 Task: Add an event with the title Third Project Retrospective, date ''2023/11/12'', time 04:00and add a description: Welcome to the Performance Improvement Plan (PIP) Discussion, an important and constructive session designed to address performance concerns and create a roadmap for improvement. The PIP Discussion provides an opportunity for open dialogue, collaboration, and support to help individuals overcome challenges and achieve their full potential.Mark the tasks as Completed , logged in from the account softage.4@softage.netand send the event invitation to softage.7@softage.net and softage.8@softage.net. Set a reminder for the event Doesn''t repeat
Action: Mouse pressed left at (83, 109)
Screenshot: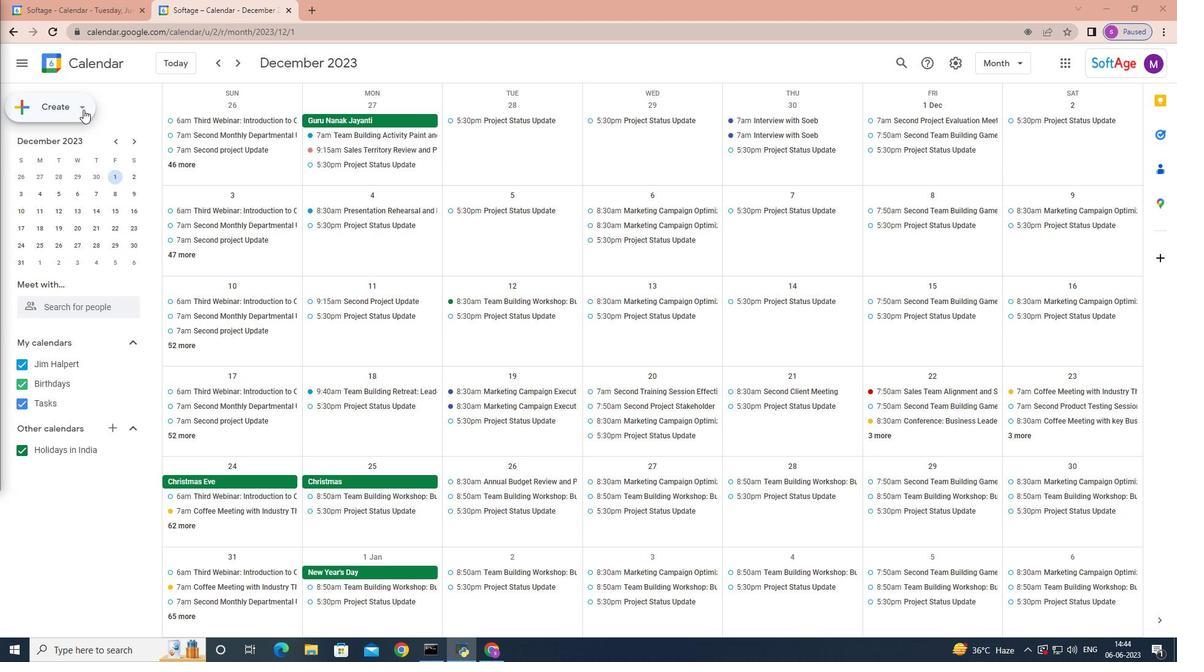 
Action: Mouse moved to (72, 140)
Screenshot: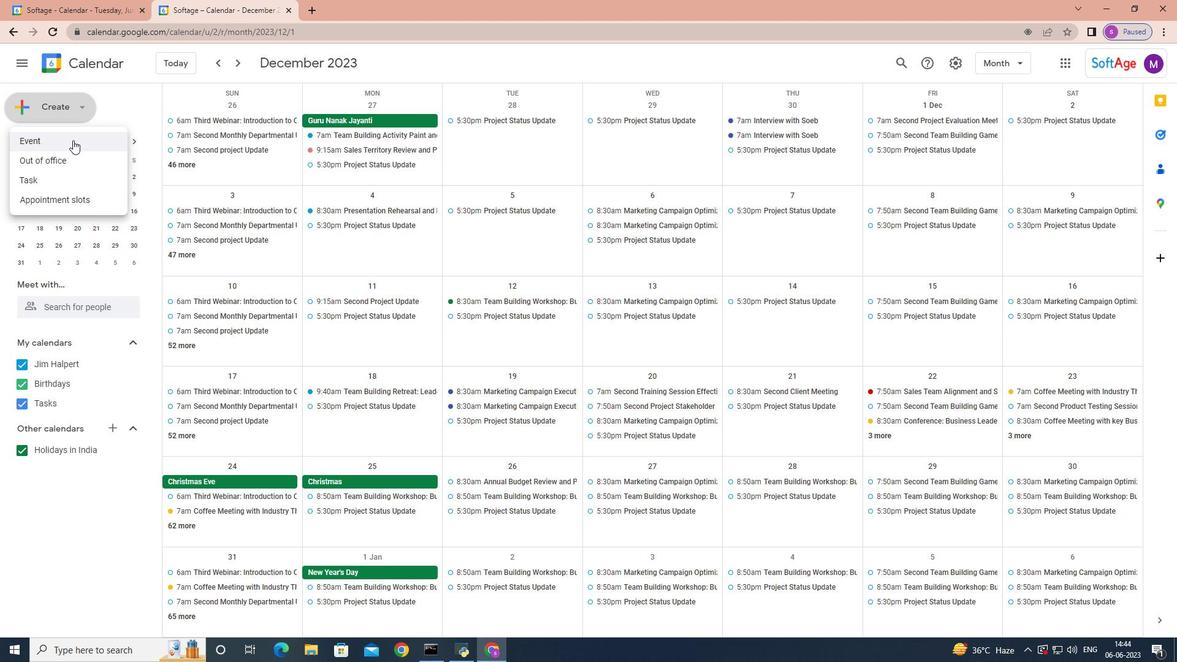
Action: Mouse pressed left at (72, 140)
Screenshot: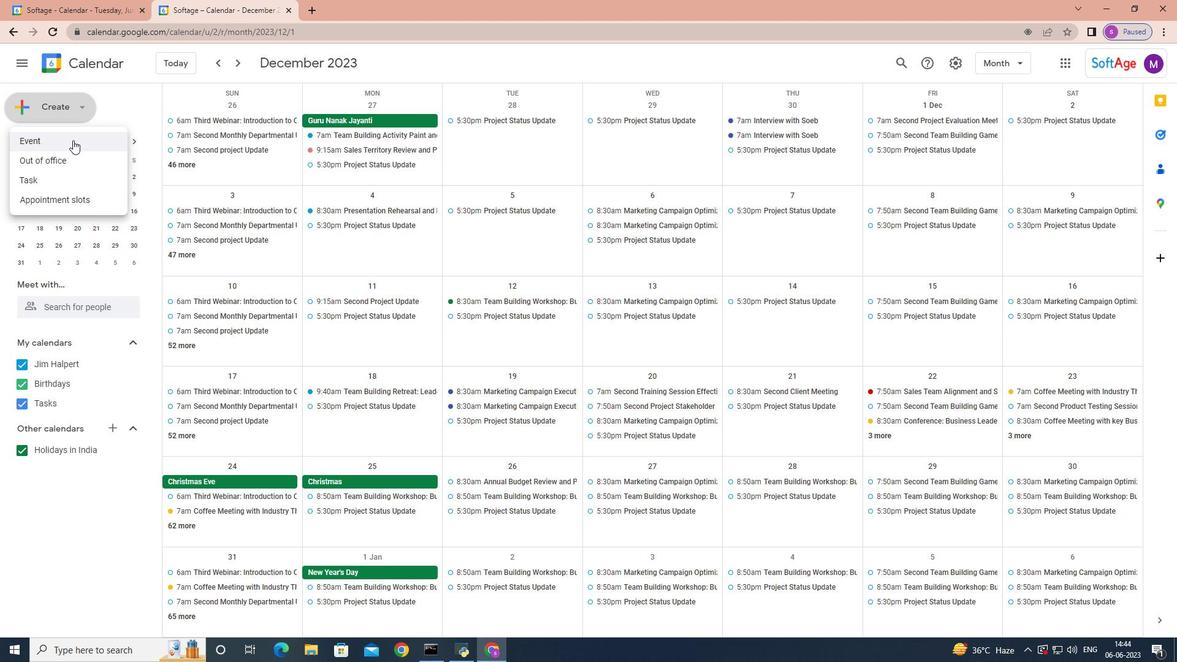 
Action: Mouse moved to (745, 415)
Screenshot: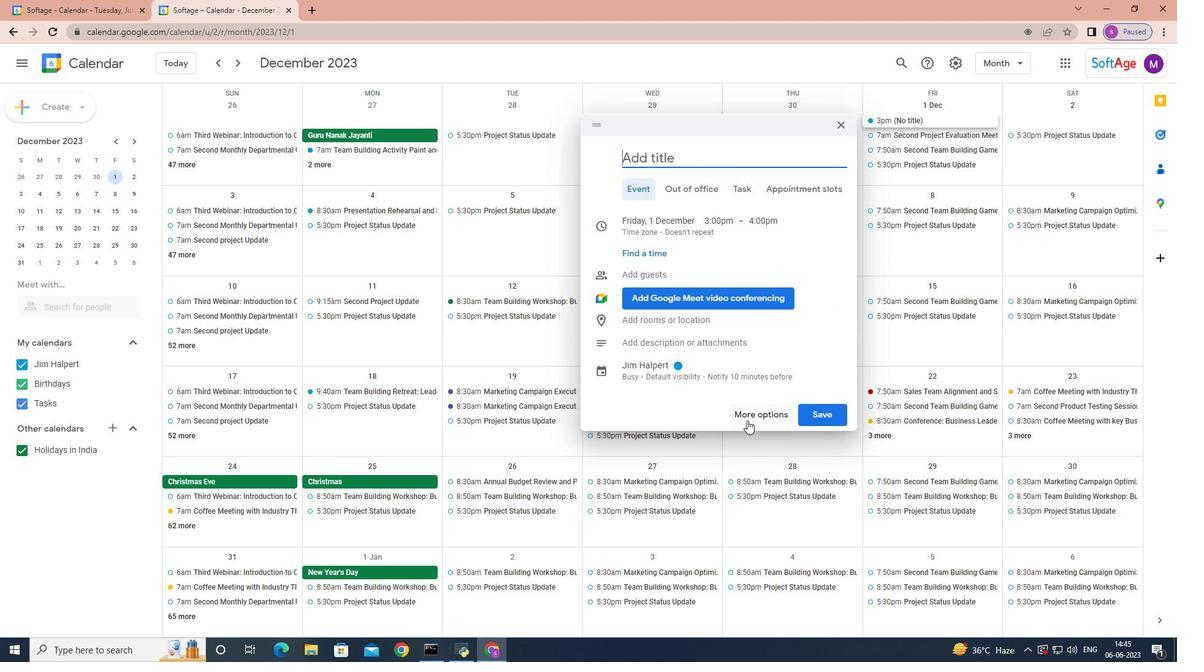 
Action: Mouse pressed left at (745, 415)
Screenshot: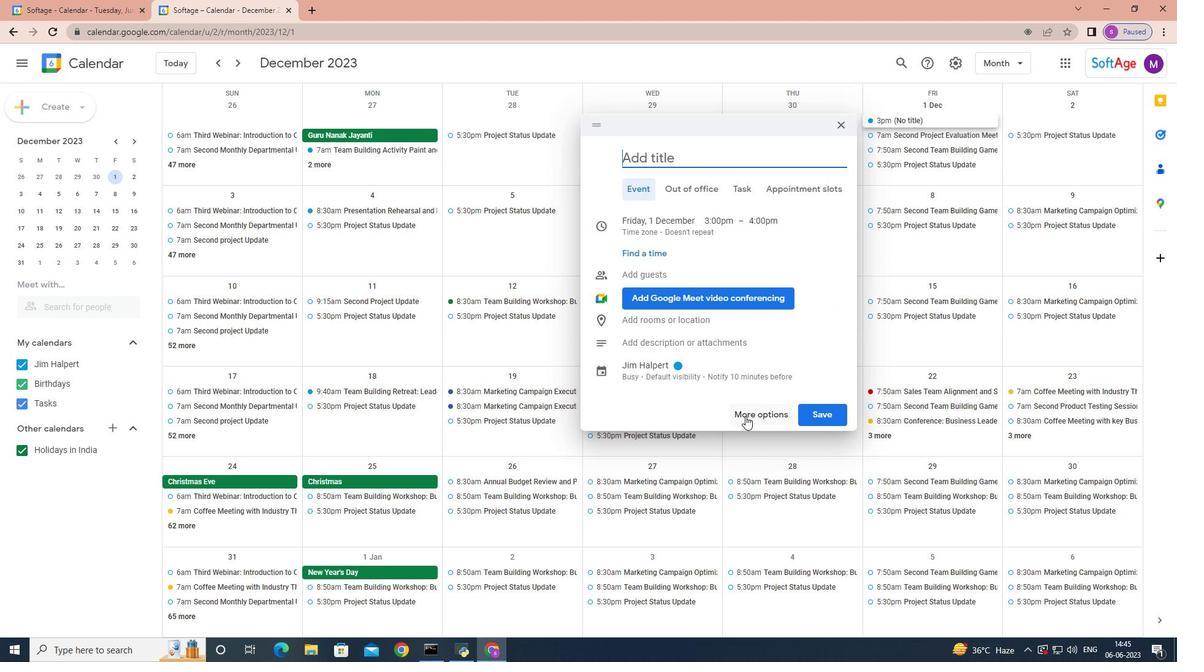 
Action: Mouse moved to (712, 409)
Screenshot: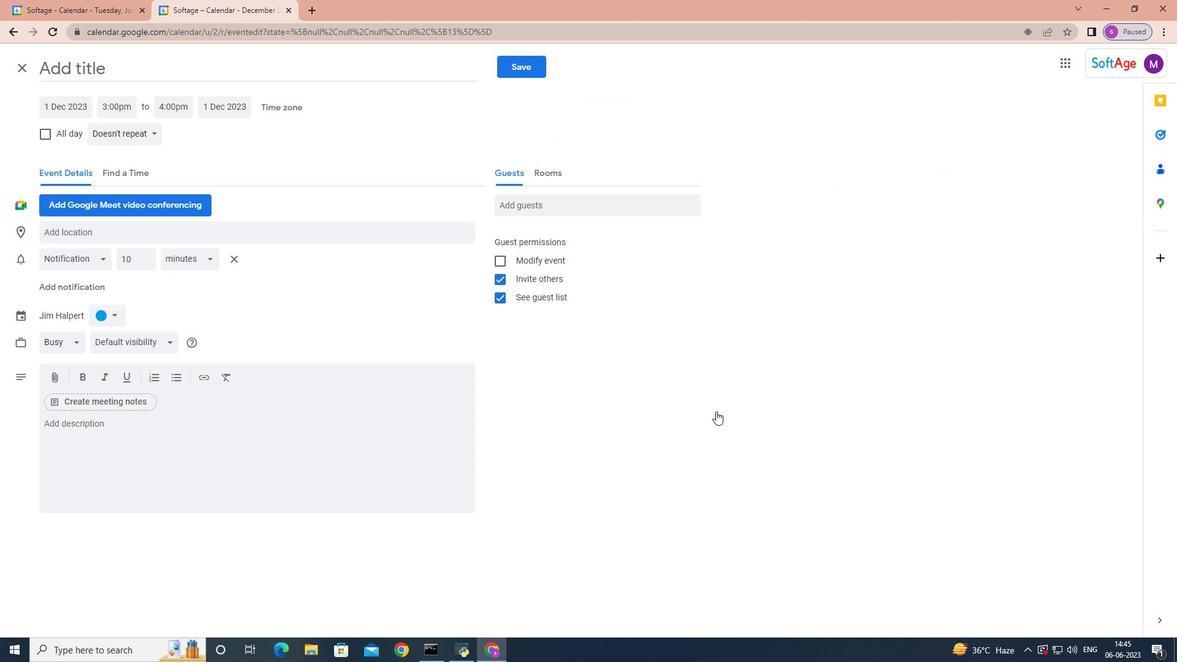 
Action: Key pressed <Key.shift><Key.shift>Third<Key.space><Key.shift>Project<Key.space><Key.shift>Retrospective
Screenshot: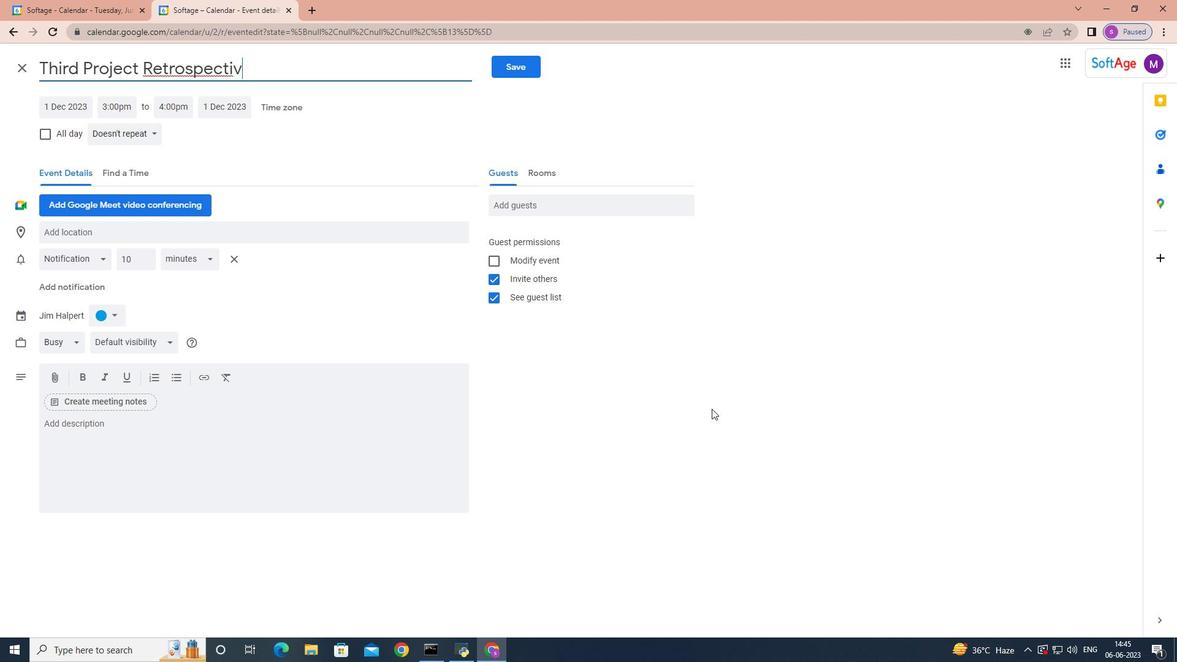 
Action: Mouse moved to (61, 105)
Screenshot: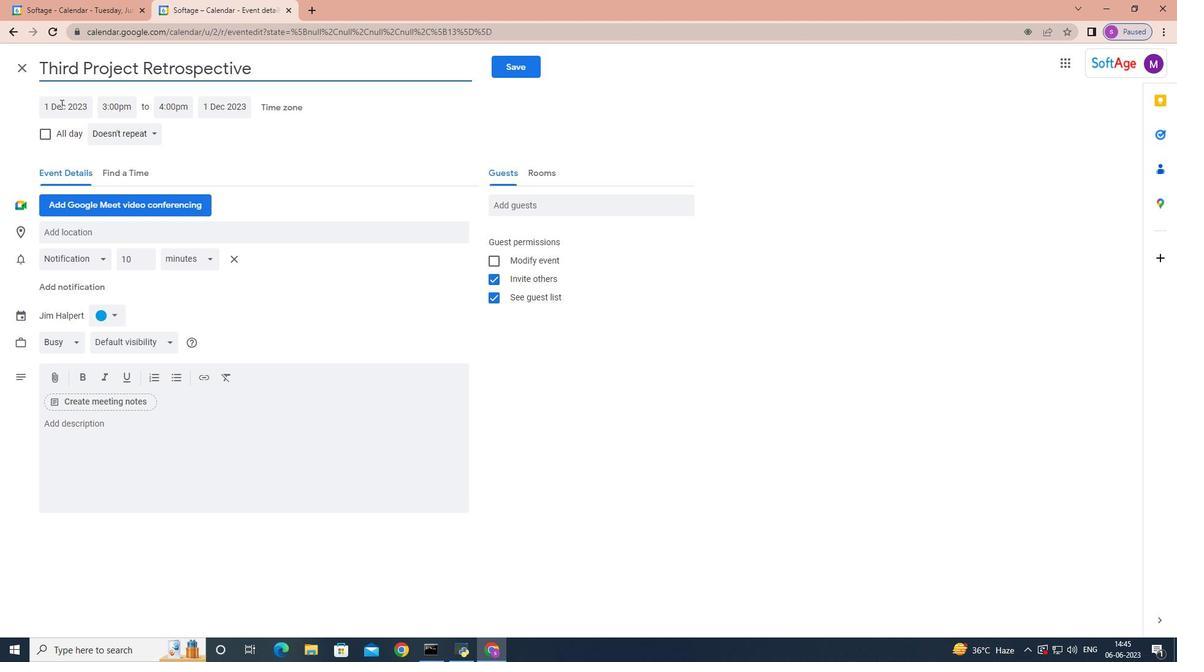 
Action: Mouse pressed left at (61, 105)
Screenshot: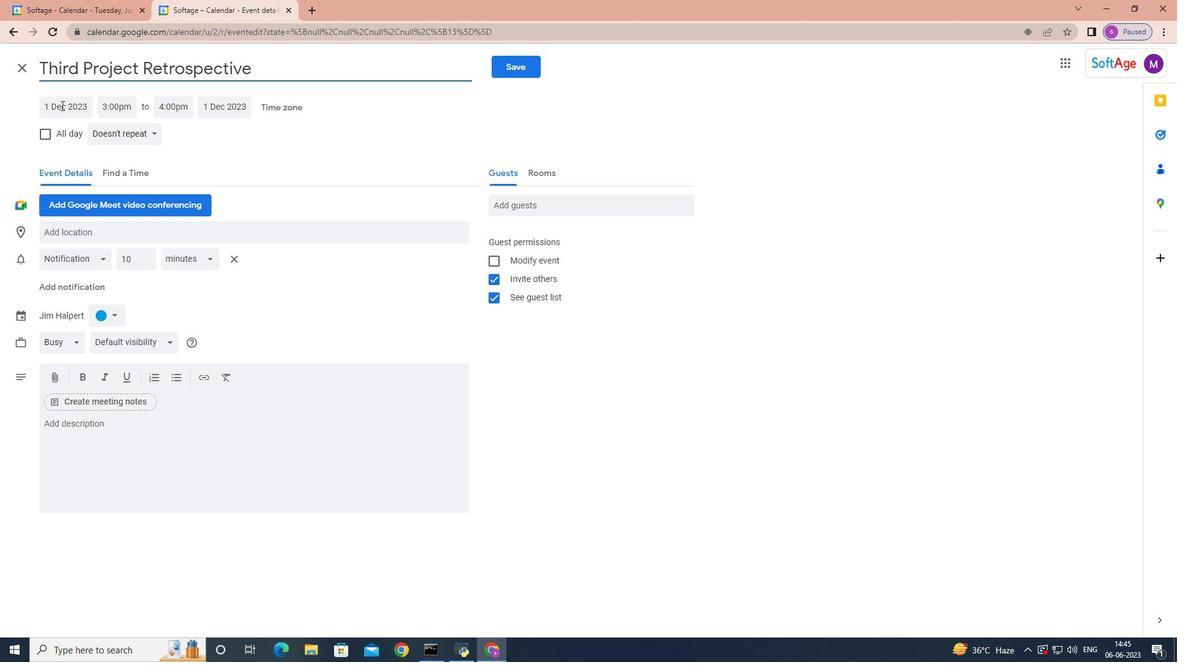 
Action: Mouse moved to (178, 131)
Screenshot: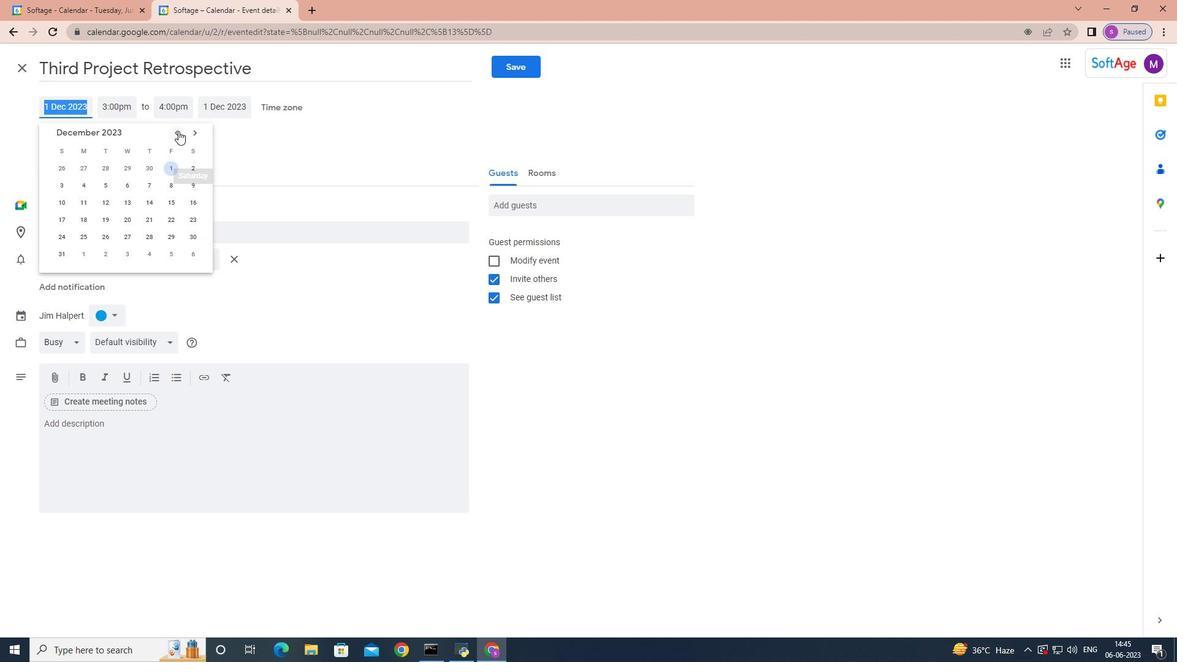 
Action: Mouse pressed left at (178, 131)
Screenshot: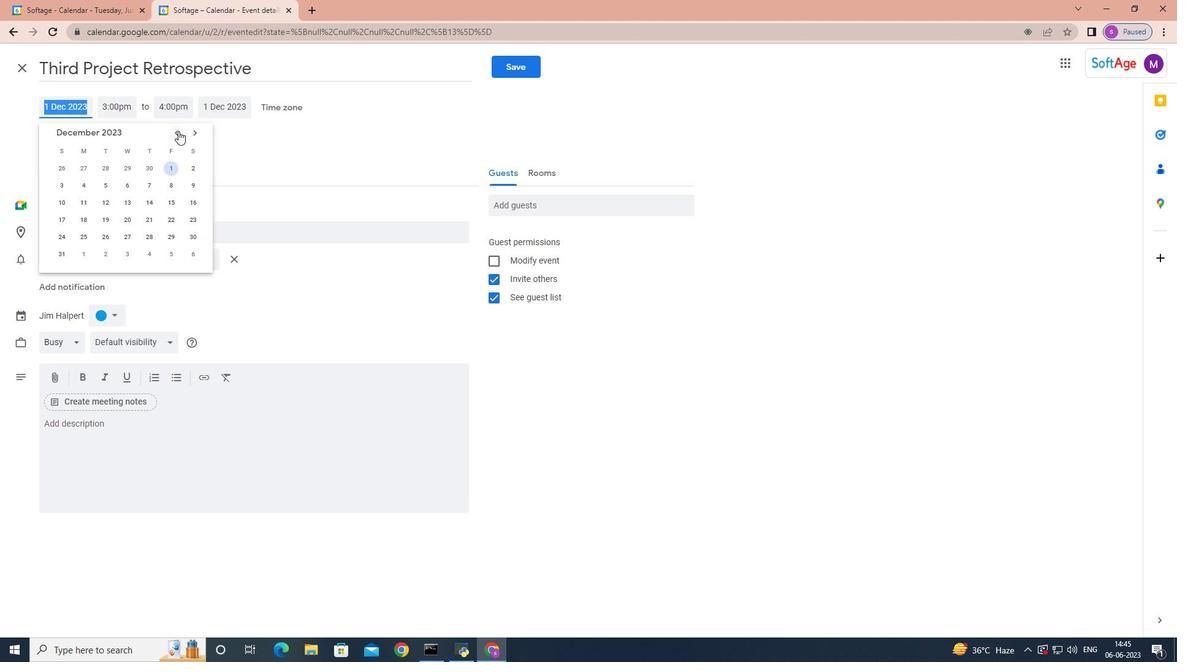 
Action: Mouse moved to (63, 201)
Screenshot: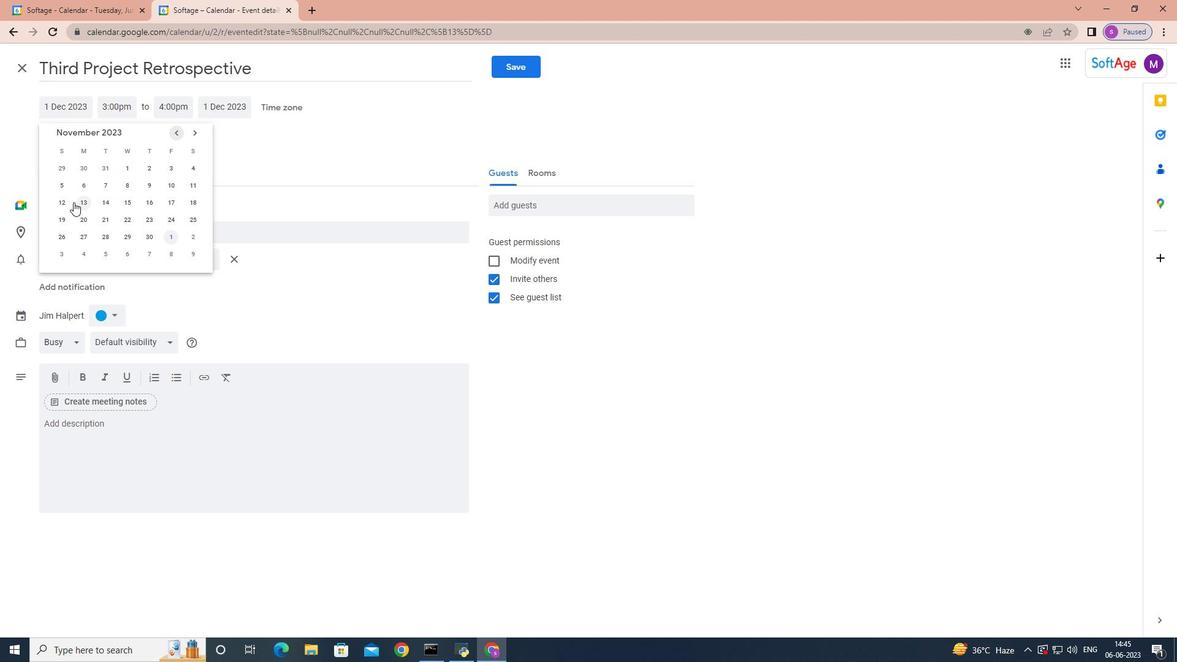 
Action: Mouse pressed left at (63, 201)
Screenshot: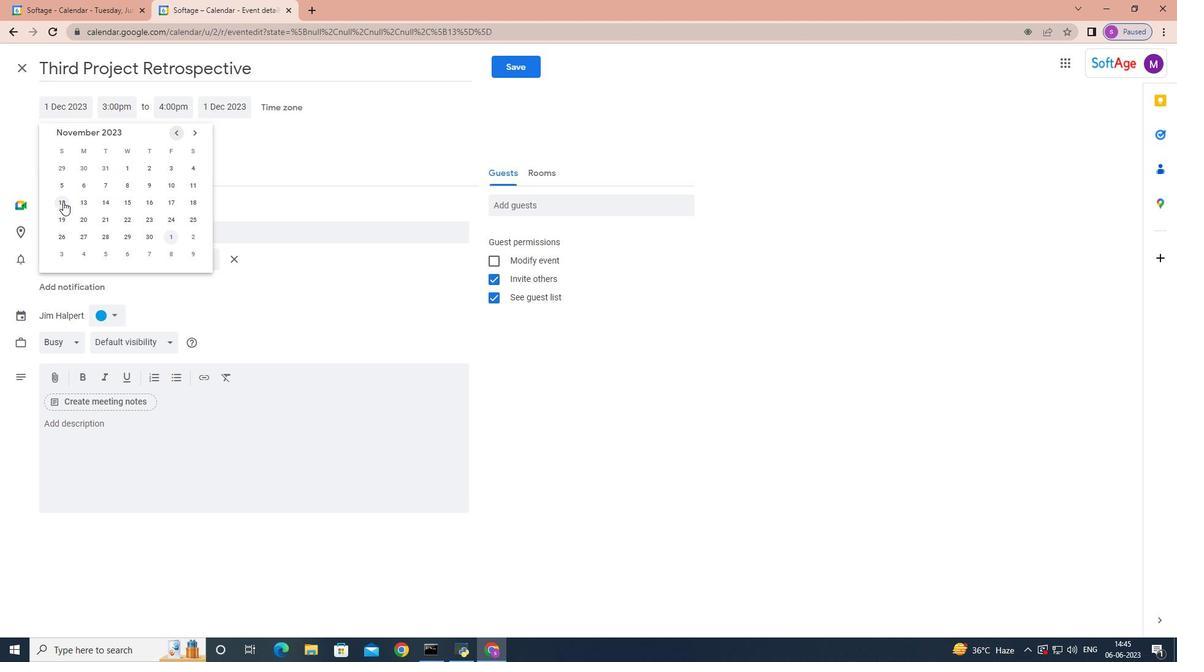 
Action: Mouse moved to (117, 109)
Screenshot: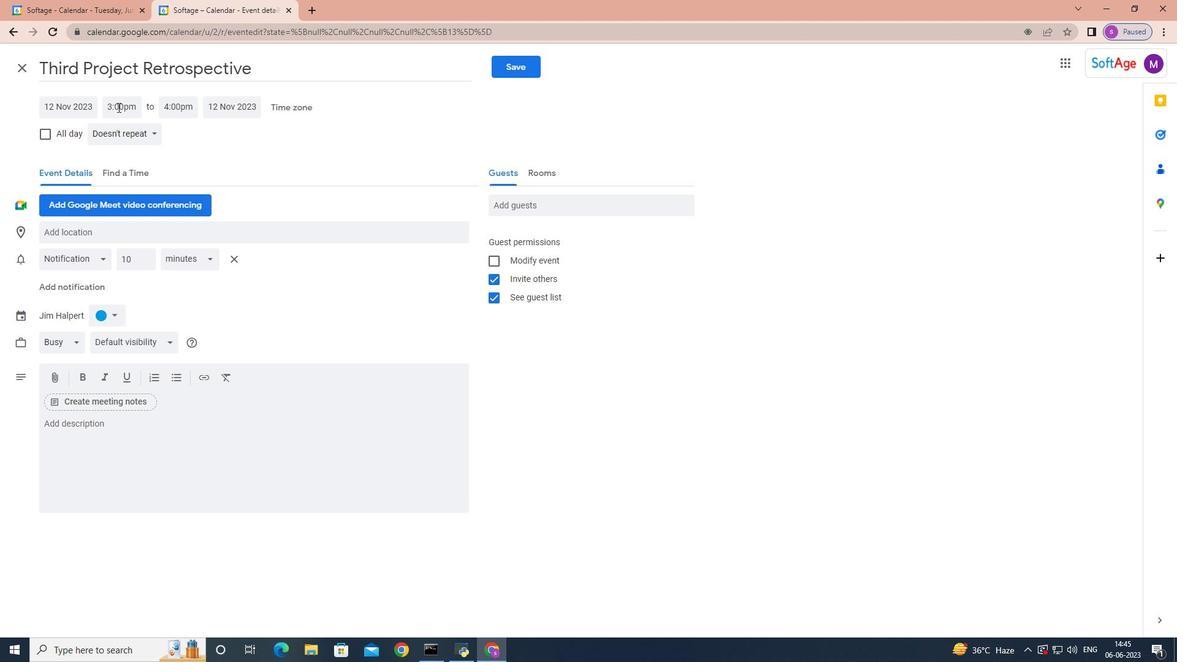 
Action: Mouse pressed left at (117, 109)
Screenshot: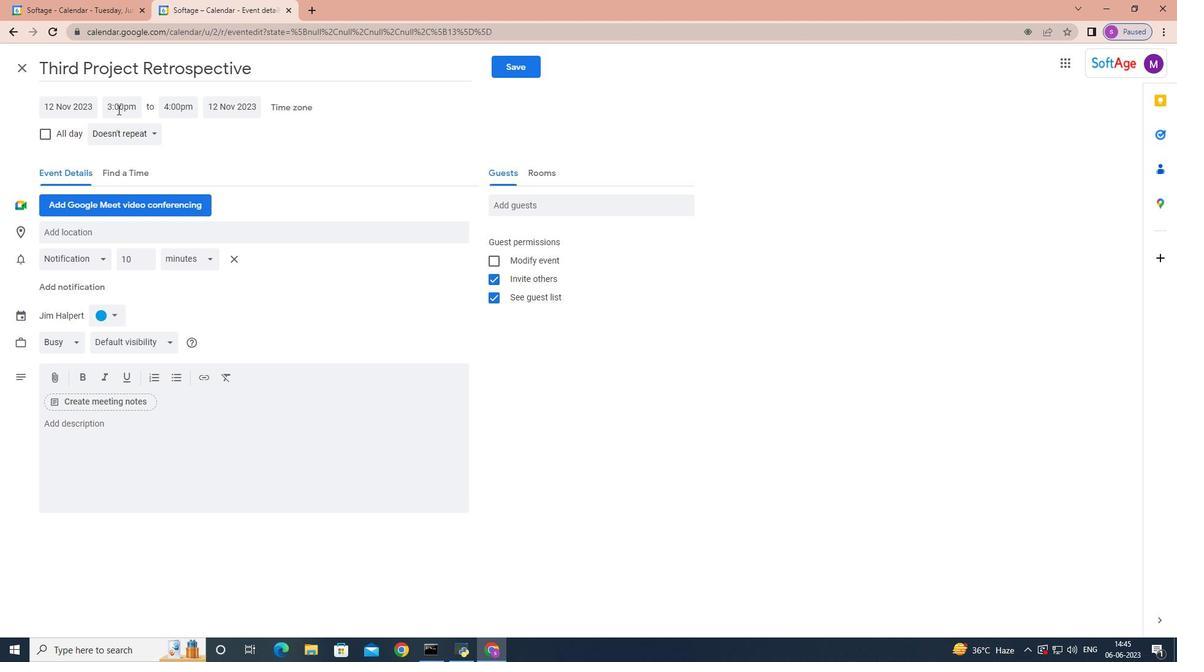 
Action: Mouse moved to (141, 176)
Screenshot: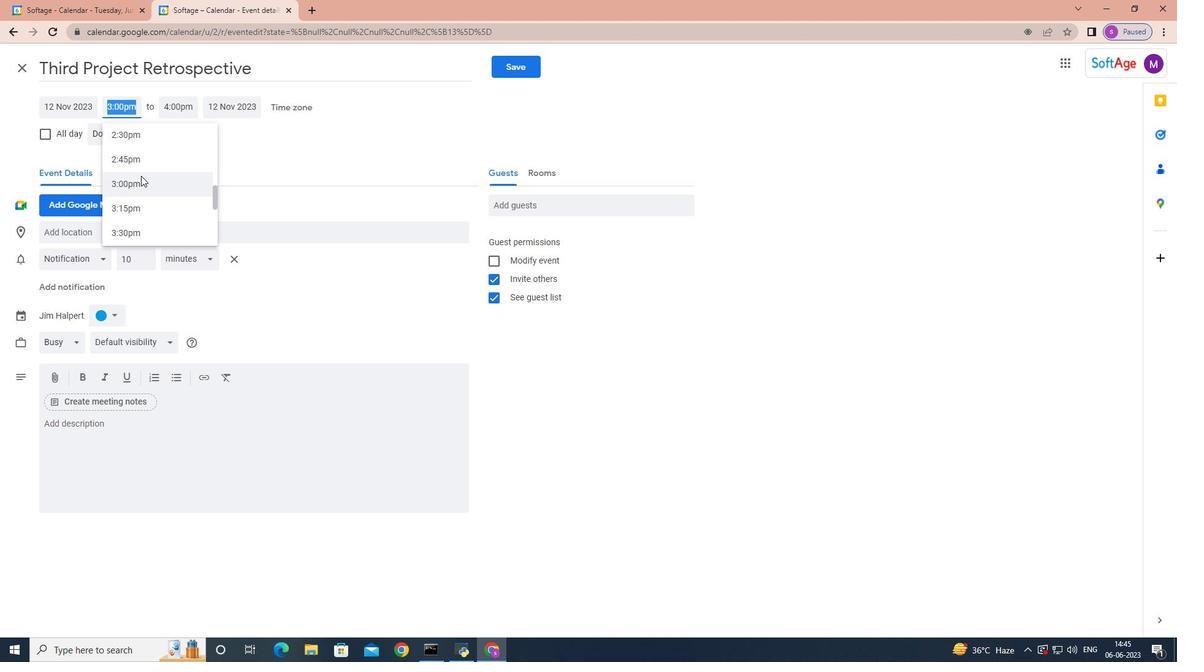 
Action: Mouse scrolled (141, 175) with delta (0, 0)
Screenshot: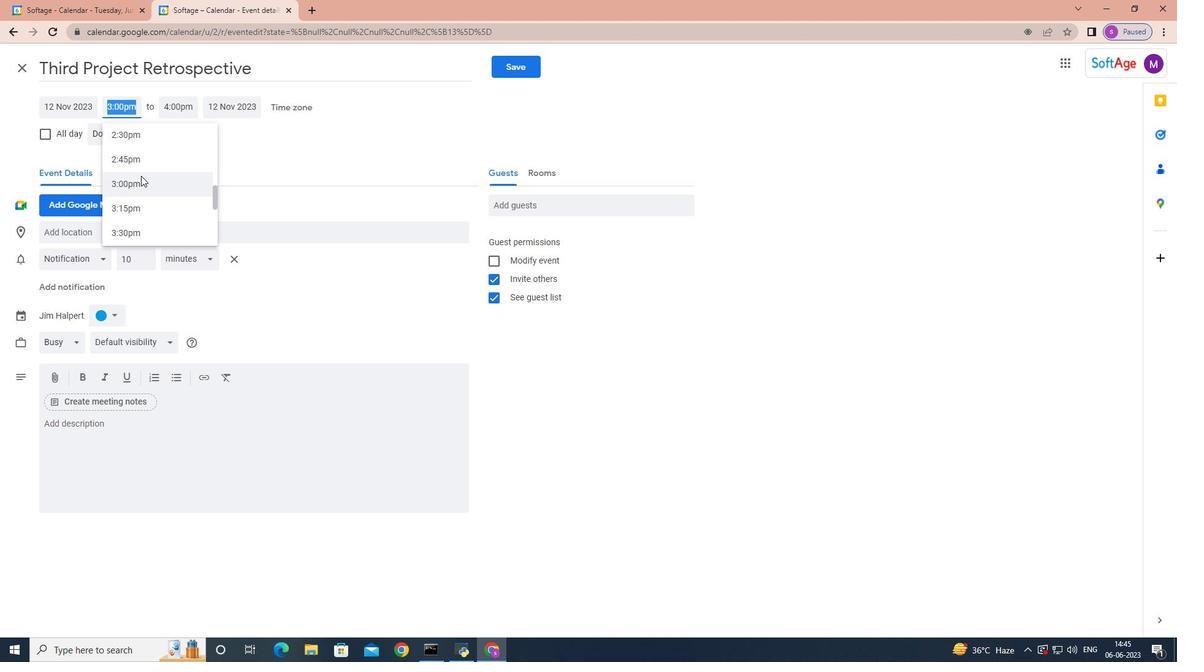 
Action: Mouse moved to (154, 219)
Screenshot: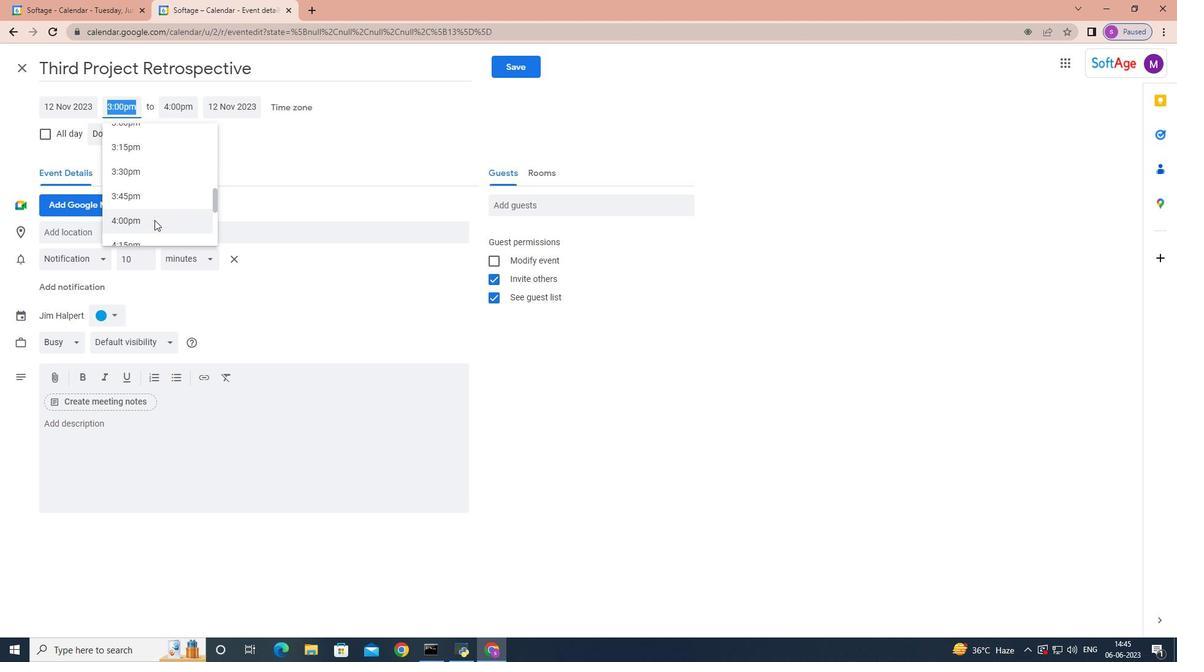 
Action: Mouse pressed left at (154, 219)
Screenshot: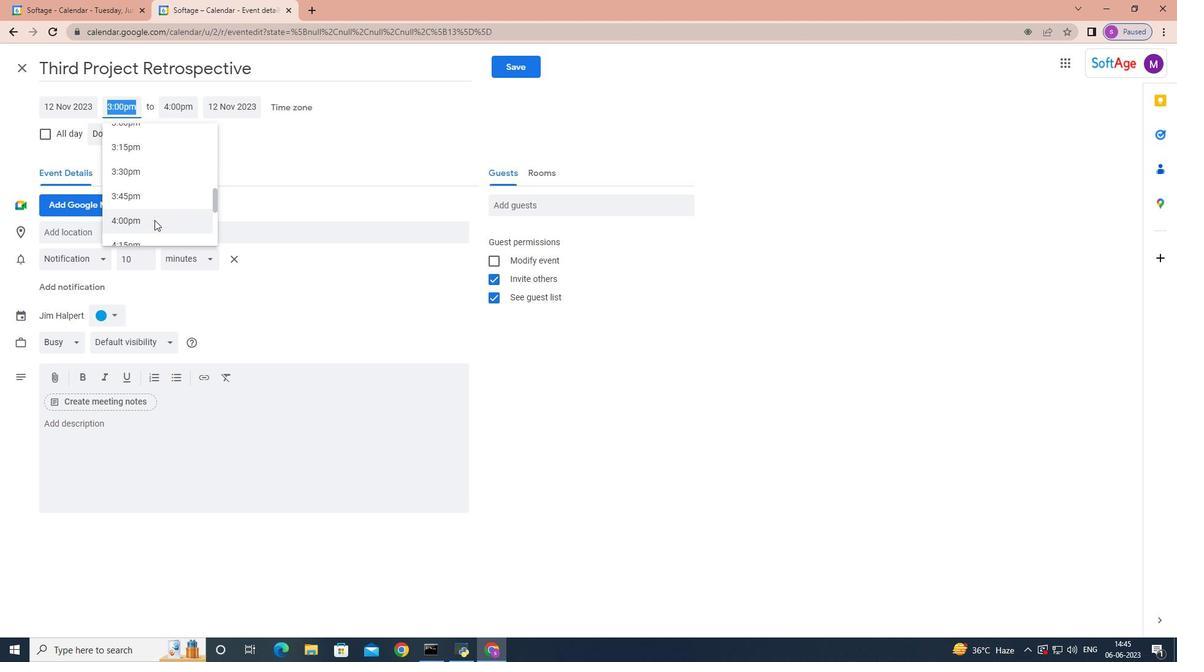 
Action: Mouse moved to (93, 428)
Screenshot: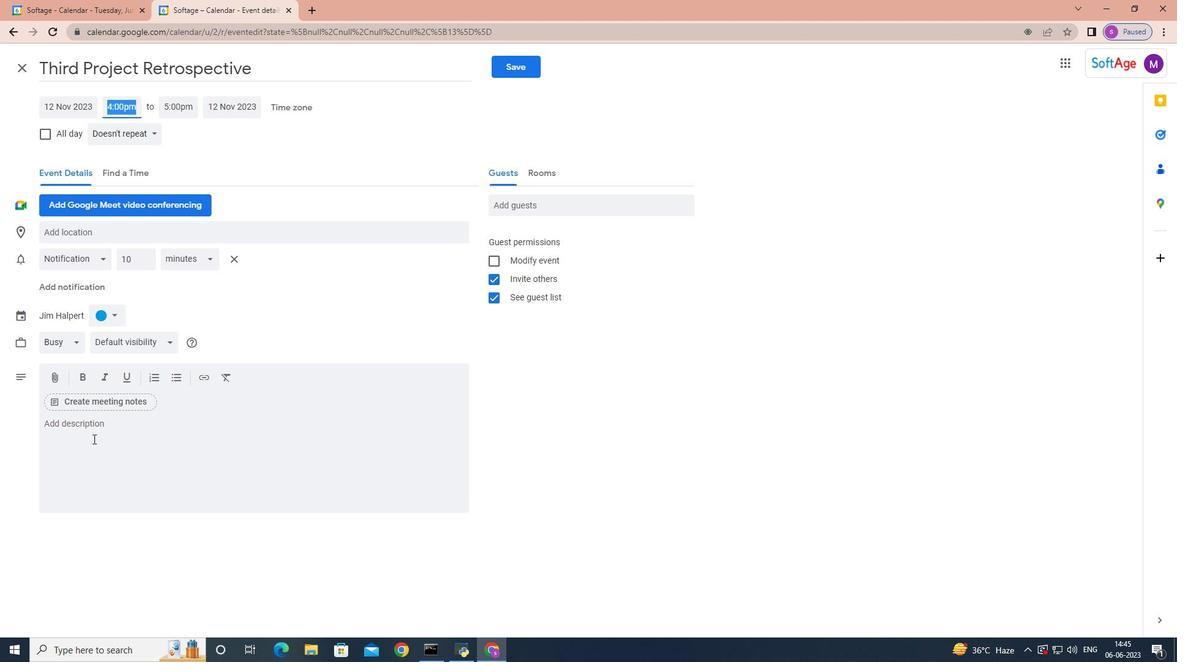 
Action: Mouse pressed left at (93, 428)
Screenshot: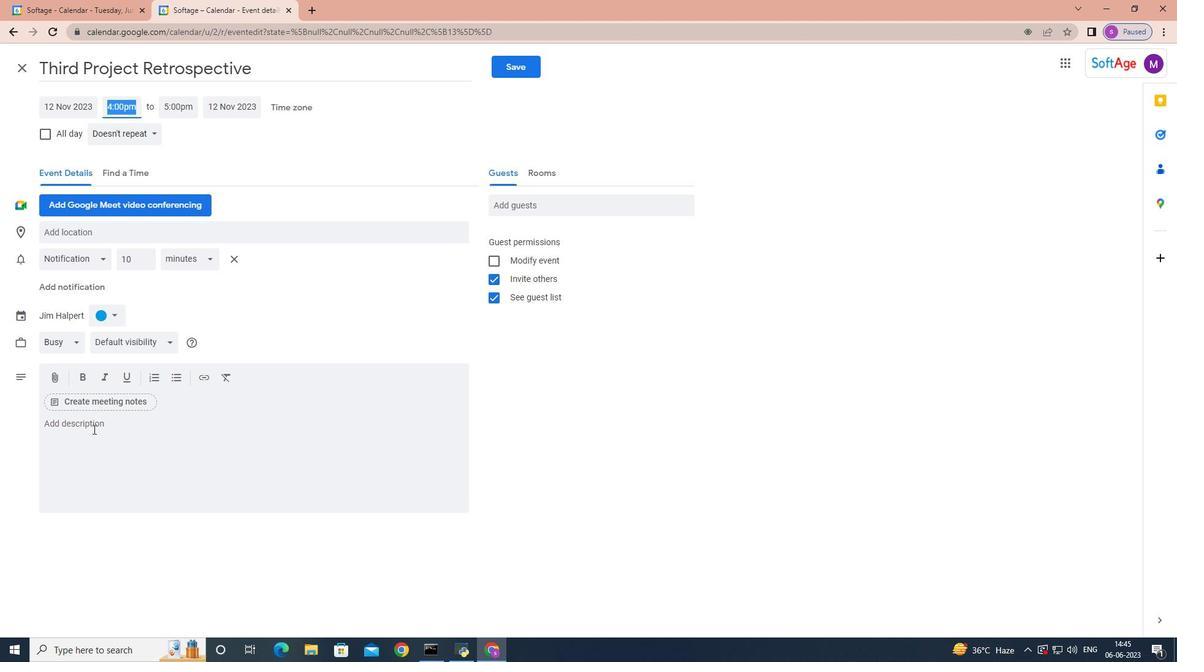 
Action: Key pressed <Key.shift>Welcome<Key.space>to<Key.space>the<Key.space>performance<Key.space><Key.shift>Improvementv<Key.space><Key.backspace><Key.backspace><Key.space><Key.shift>Plan<Key.space><Key.shift>(PIP)<Key.space><Key.shift>Discussion<Key.space><Key.backspace>,<Key.space>an<Key.space><Key.shift>I<Key.backspace>important<Key.space>and<Key.space>constructive<Key.space>session<Key.space>designed<Key.space>to<Key.space>address<Key.space>performance<Key.space>concerns<Key.space>and<Key.space>create<Key.space>a<Key.space>road<Key.space>map<Key.space>for<Key.space>impovement<Key.space><Key.backspace><Key.backspace><Key.backspace><Key.backspace><Key.backspace><Key.backspace>ement<Key.space><Key.backspace><Key.backspace><Key.backspace><Key.backspace><Key.backspace><Key.backspace><Key.backspace><Key.backspace>rovement<Key.space><Key.backspace>.<Key.space><Key.shift>The<Key.space><Key.shift>PIP<Key.space><Key.shift>Siscussion<Key.space>provides<Key.space>an<Key.space>op
Screenshot: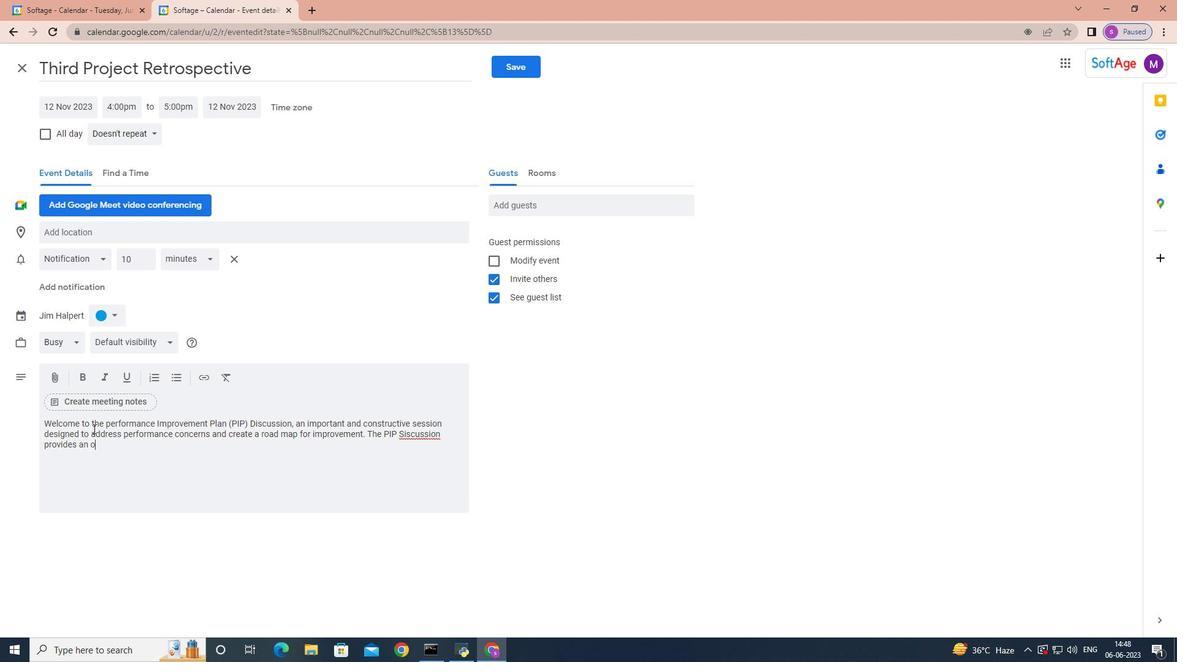 
Action: Mouse moved to (447, 434)
Screenshot: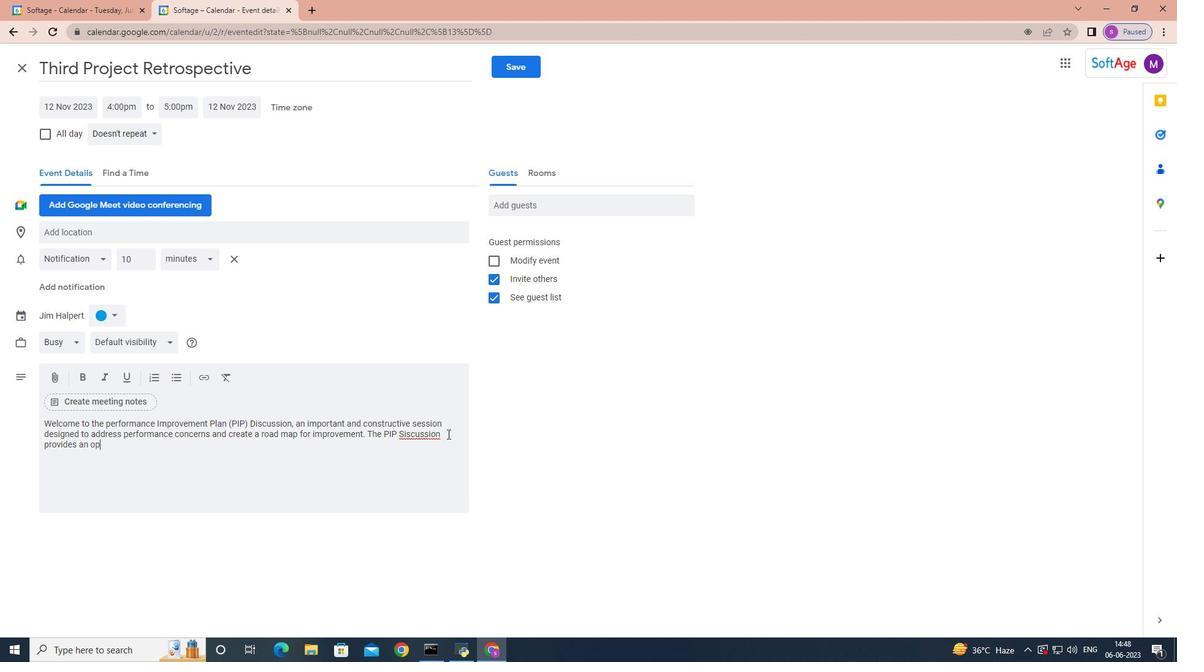 
Action: Mouse pressed left at (447, 434)
Screenshot: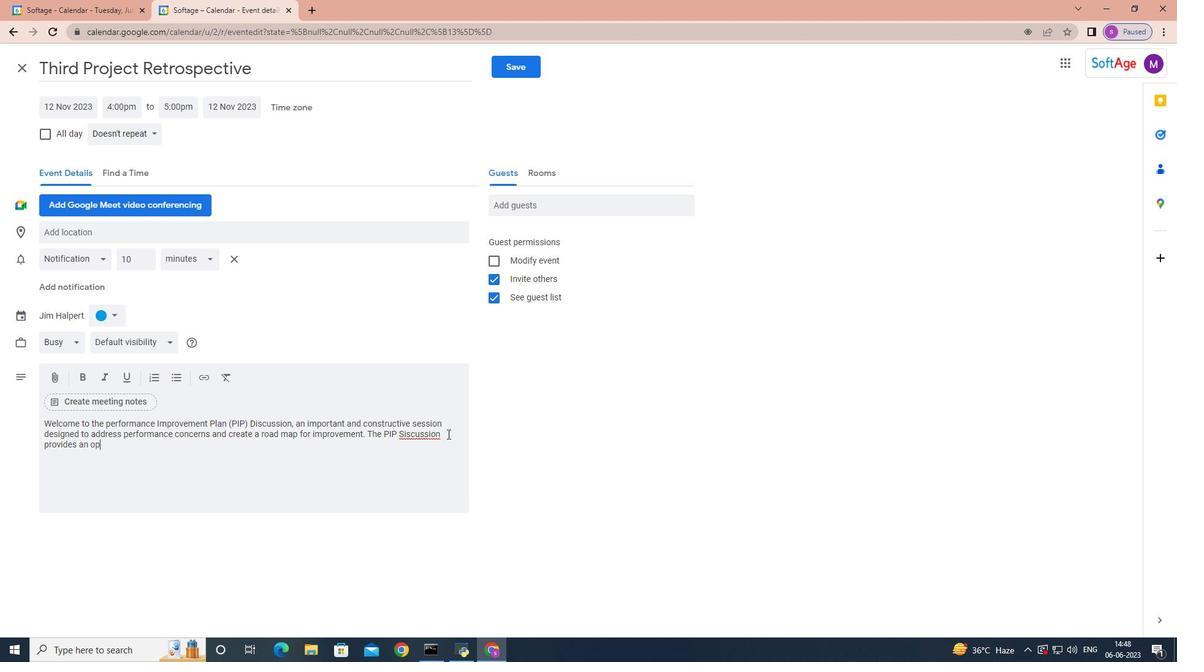 
Action: Key pressed <Key.backspace><Key.backspace><Key.backspace><Key.backspace><Key.backspace><Key.backspace><Key.backspace><Key.backspace><Key.backspace><Key.backspace><Key.shift>Discussion<Key.space>
Screenshot: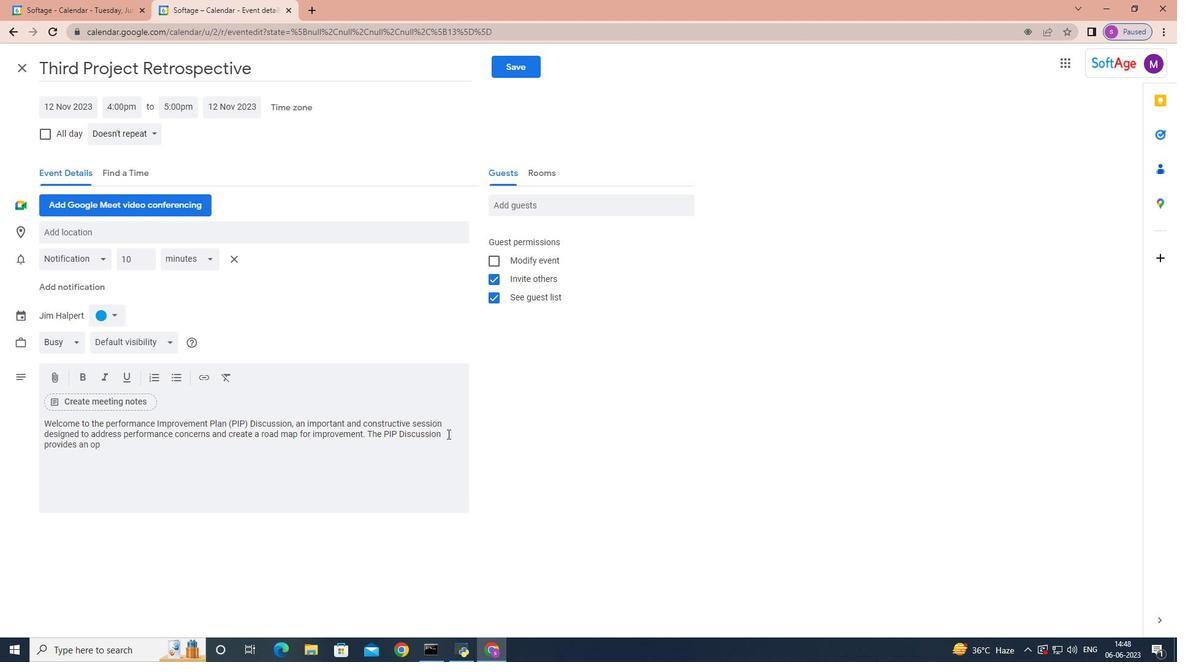 
Action: Mouse moved to (103, 445)
Screenshot: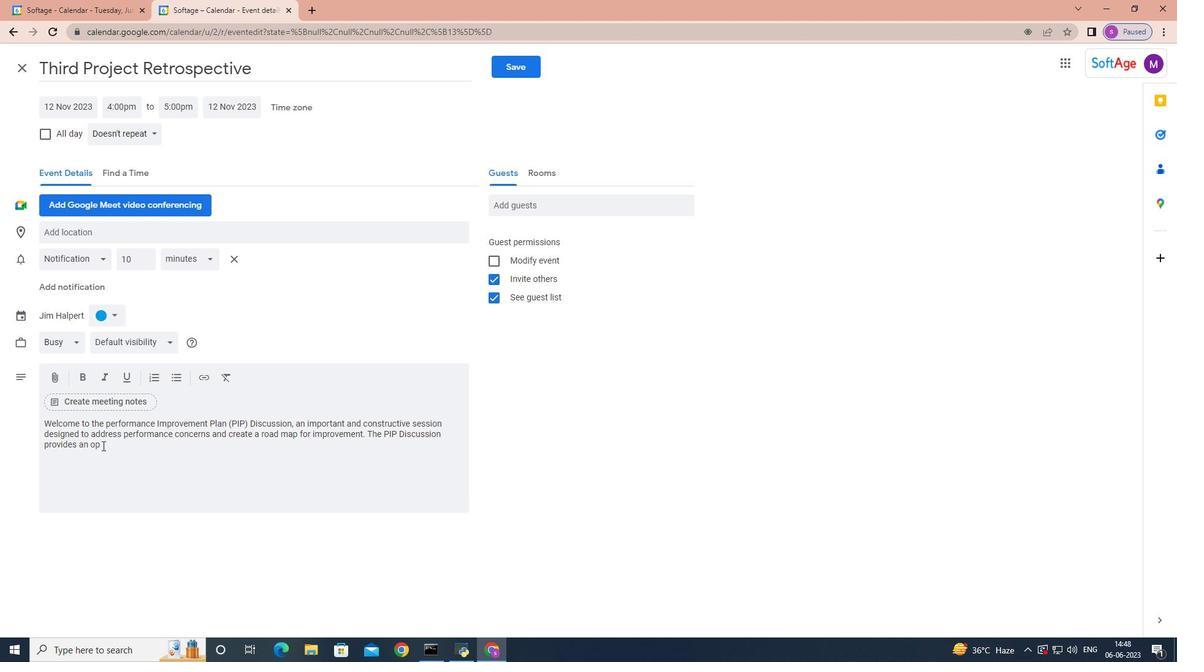 
Action: Mouse pressed left at (103, 445)
Screenshot: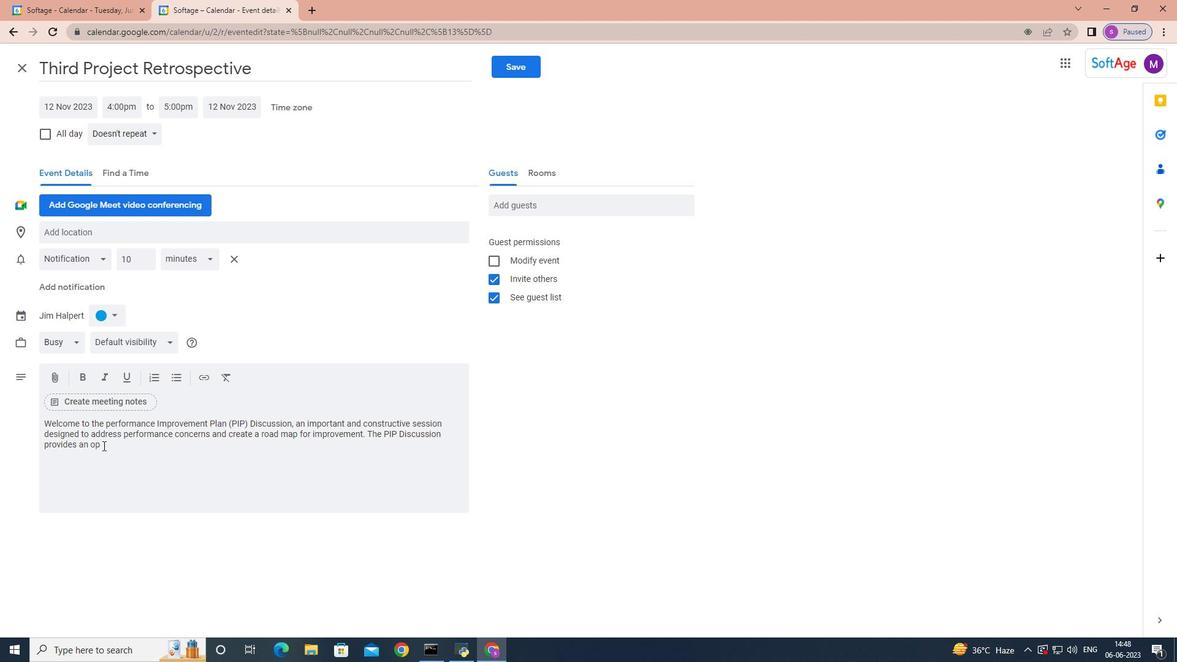 
Action: Mouse moved to (103, 445)
Screenshot: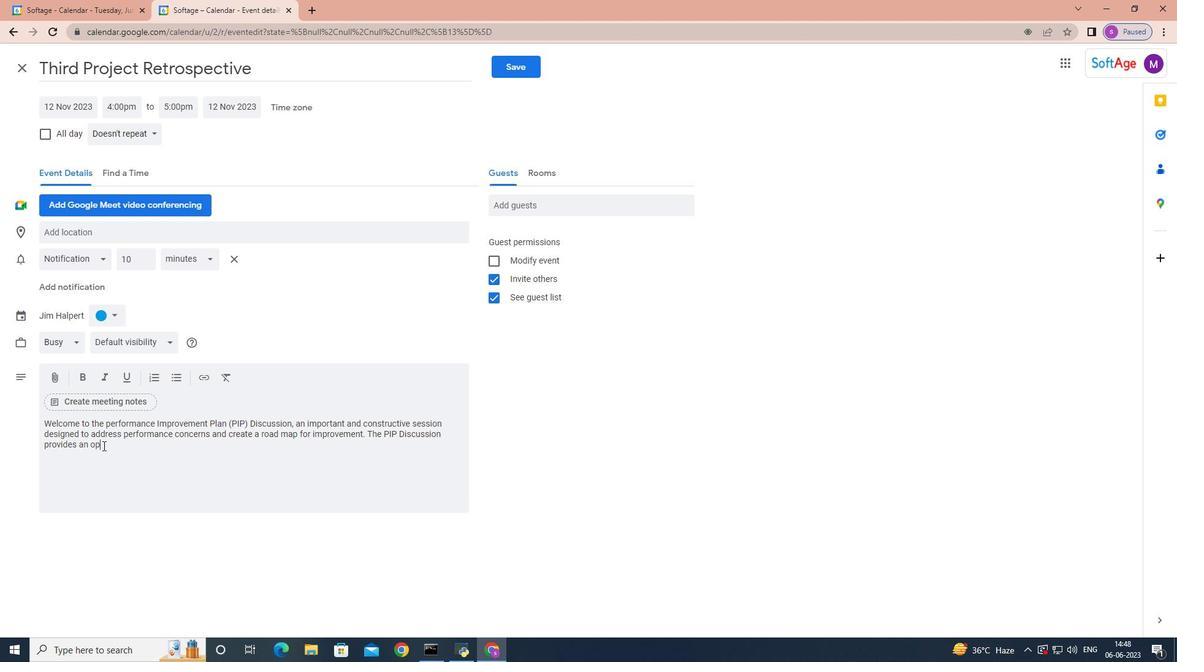 
Action: Key pressed portunity<Key.space>for<Key.space>open<Key.space>dialogue,<Key.space>collaboration<Key.space>and<Key.space>support<Key.space>to<Key.space>help<Key.space>individuals<Key.space>i<Key.backspace>overcome<Key.space>cg<Key.backspace>hallengesans<Key.backspace><Key.backspace><Key.backspace><Key.space>and<Key.space>achieve<Key.space>their<Key.space>full<Key.space>potential.
Screenshot: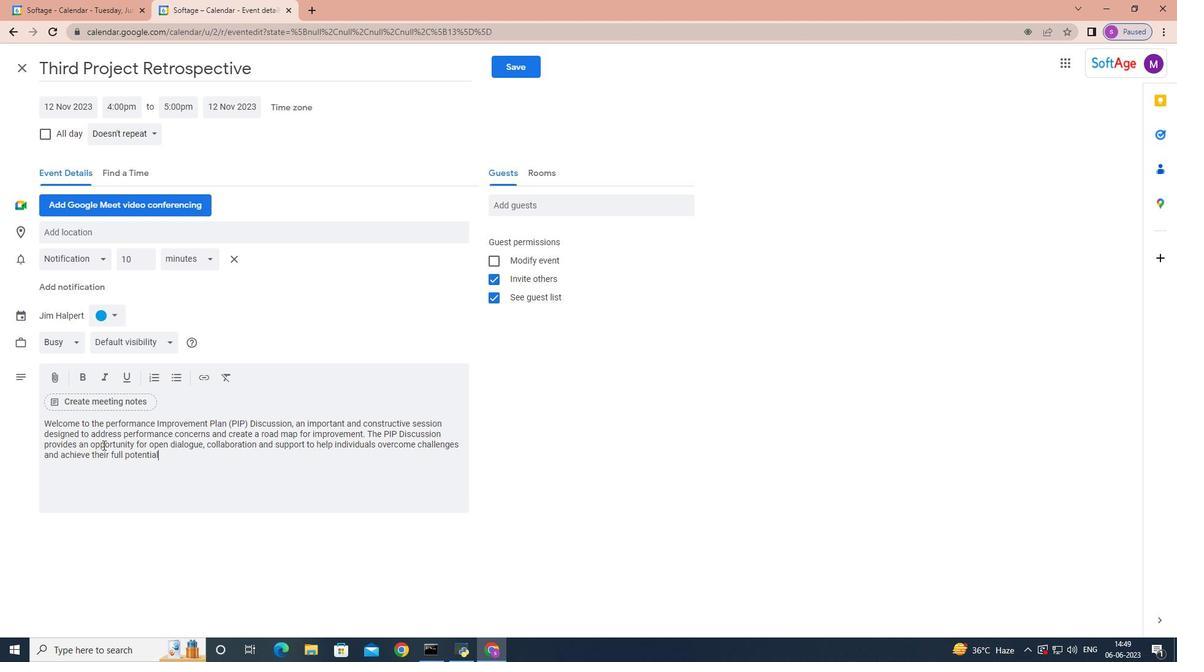 
Action: Mouse moved to (555, 208)
Screenshot: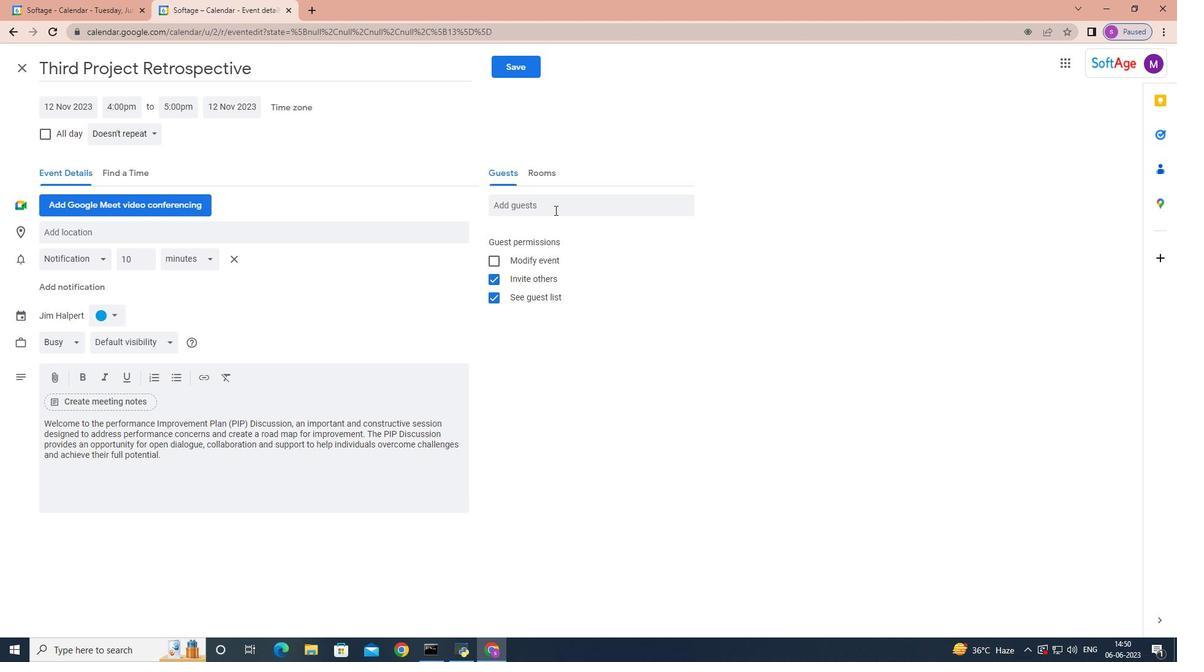 
Action: Mouse pressed left at (555, 208)
Screenshot: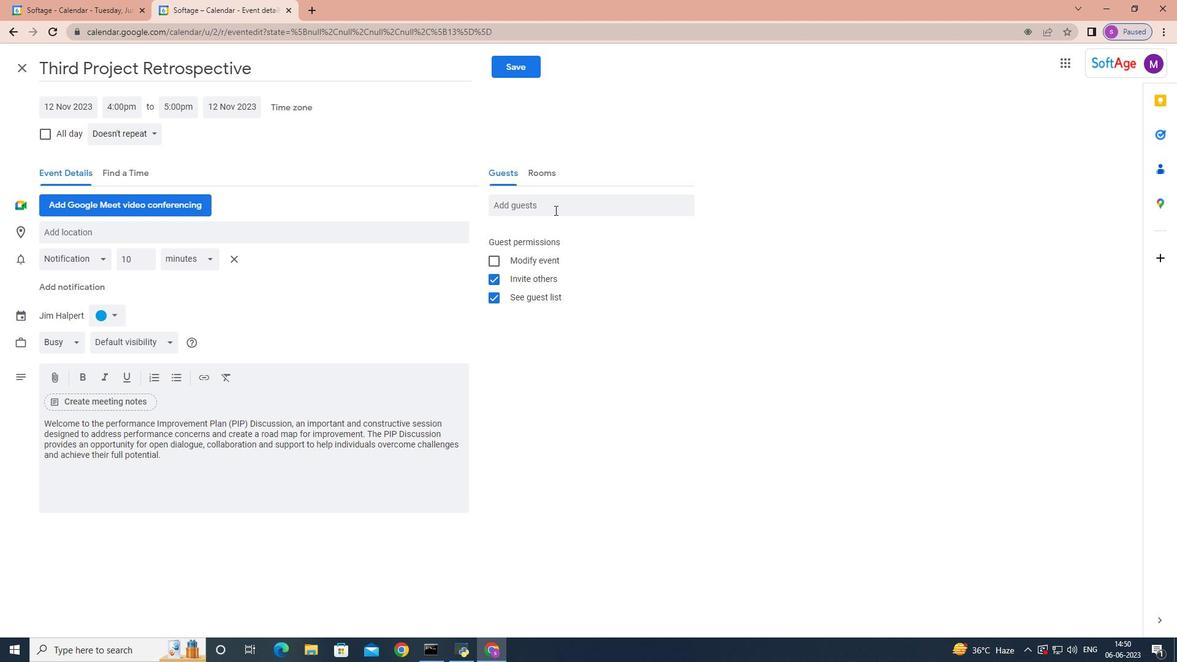
Action: Mouse moved to (555, 208)
Screenshot: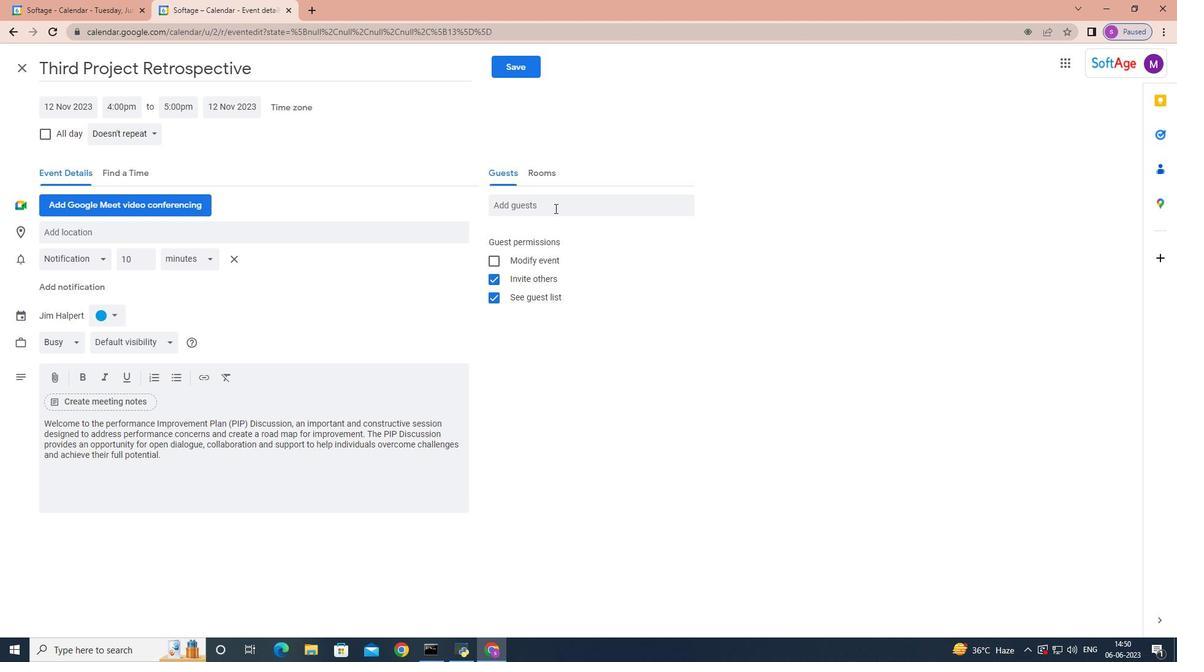 
Action: Key pressed softage.7
Screenshot: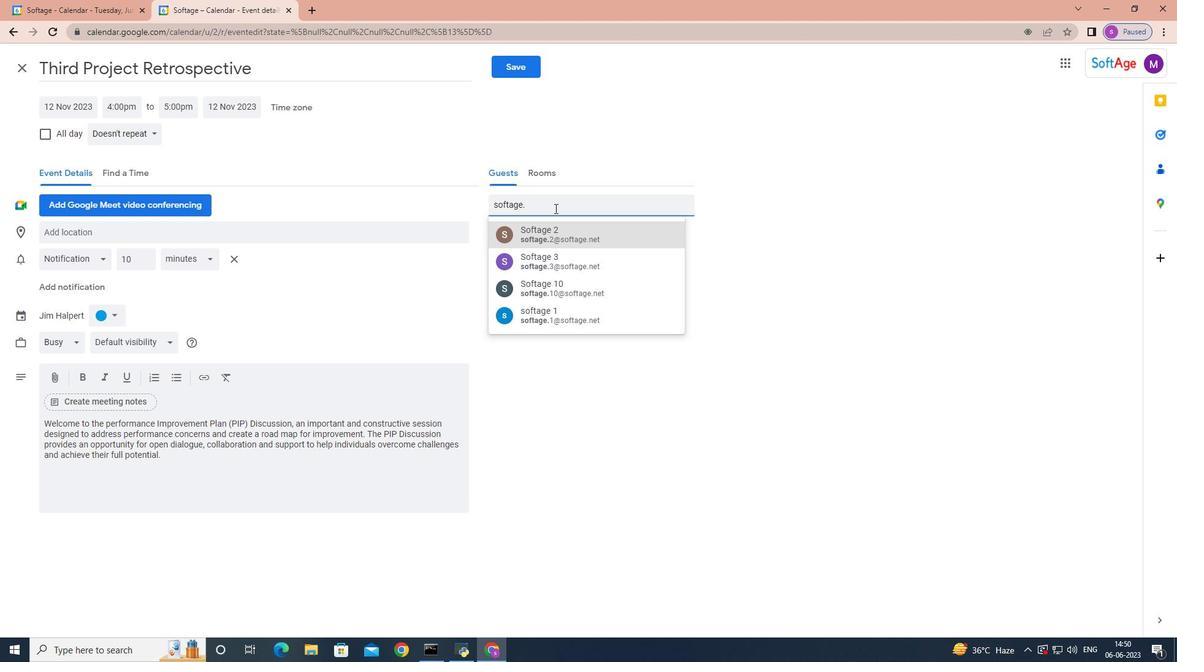 
Action: Mouse moved to (562, 236)
Screenshot: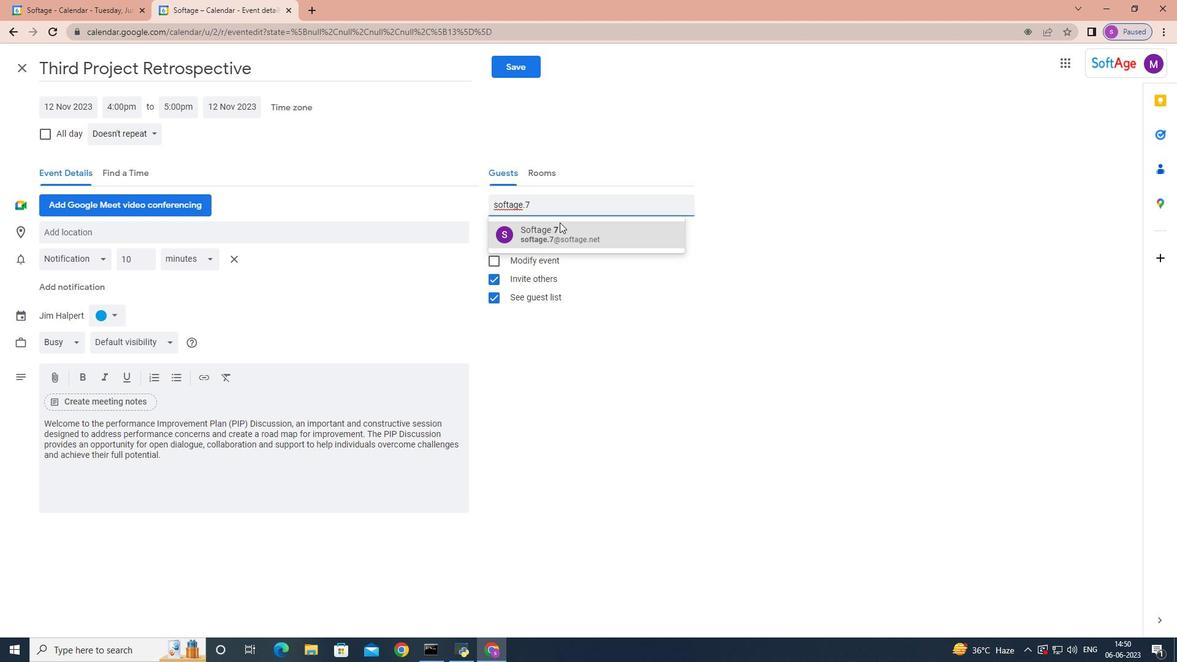 
Action: Mouse pressed left at (562, 236)
Screenshot: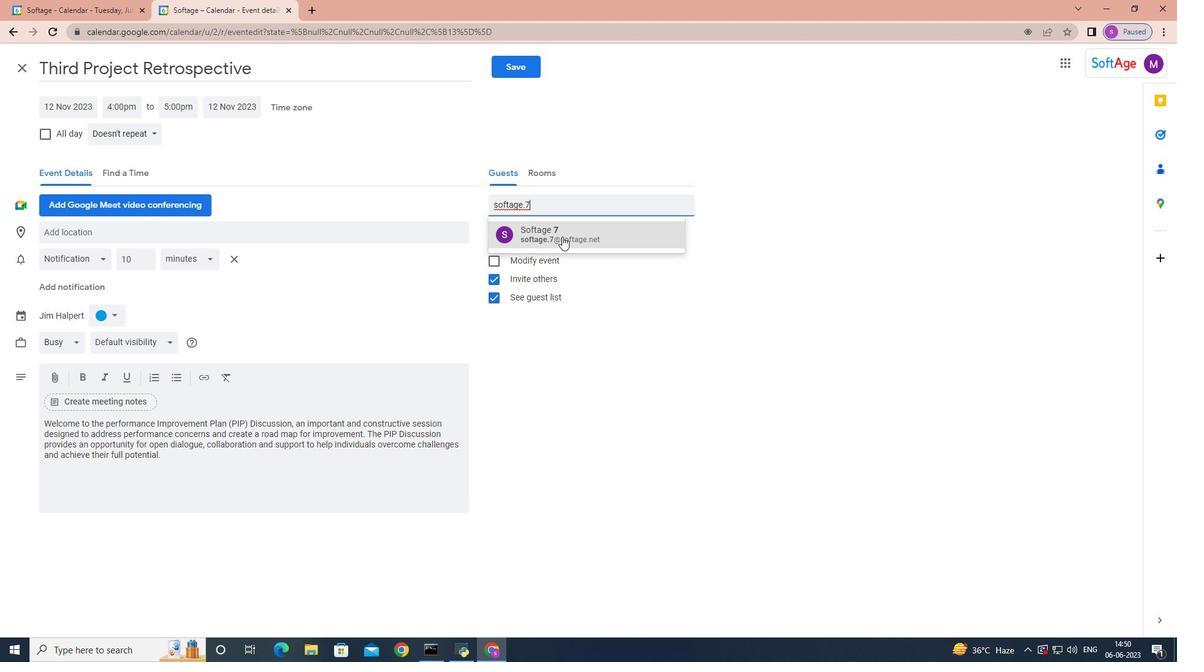 
Action: Key pressed softage.8
Screenshot: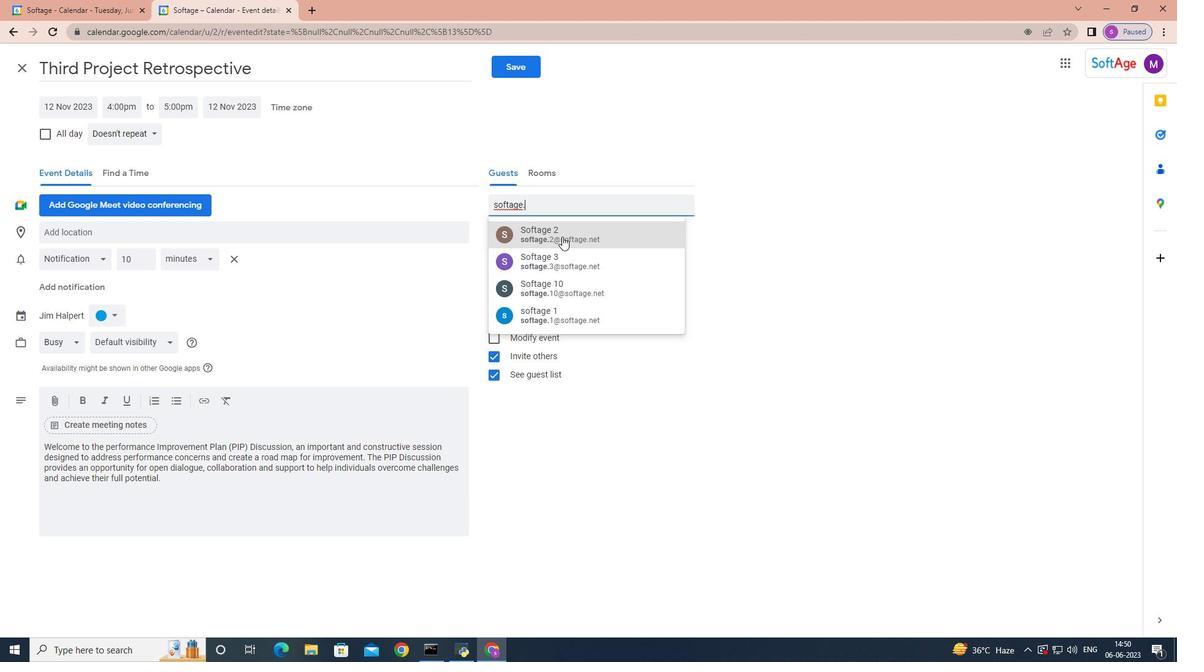 
Action: Mouse pressed left at (562, 236)
Screenshot: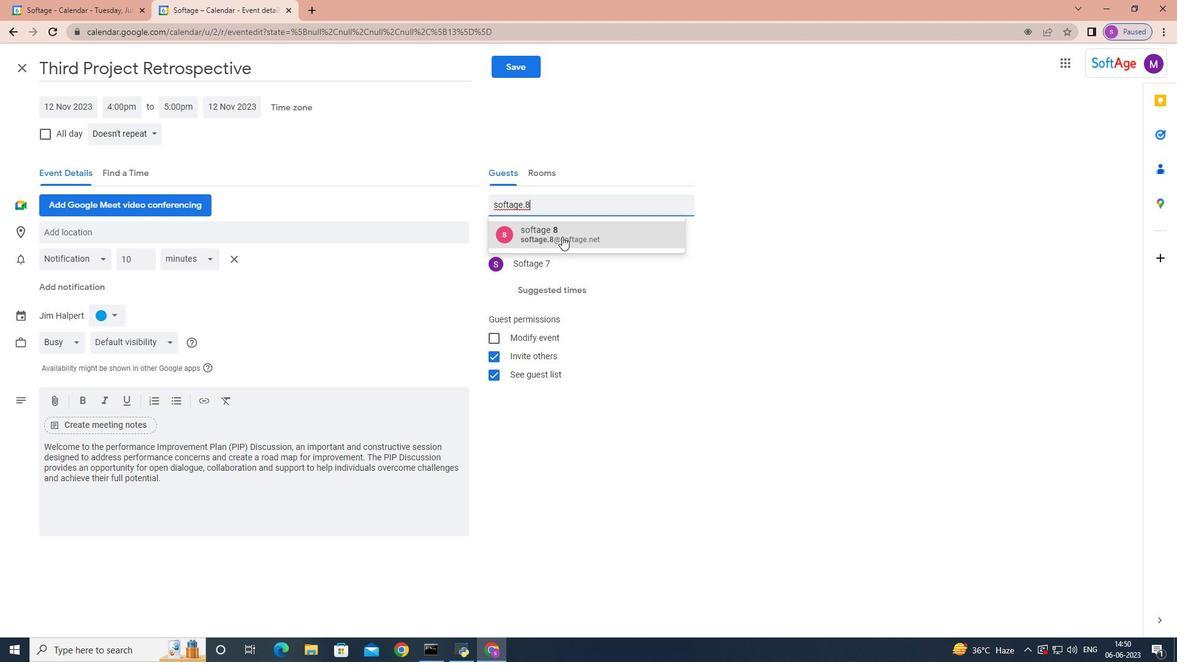 
Action: Mouse moved to (150, 133)
Screenshot: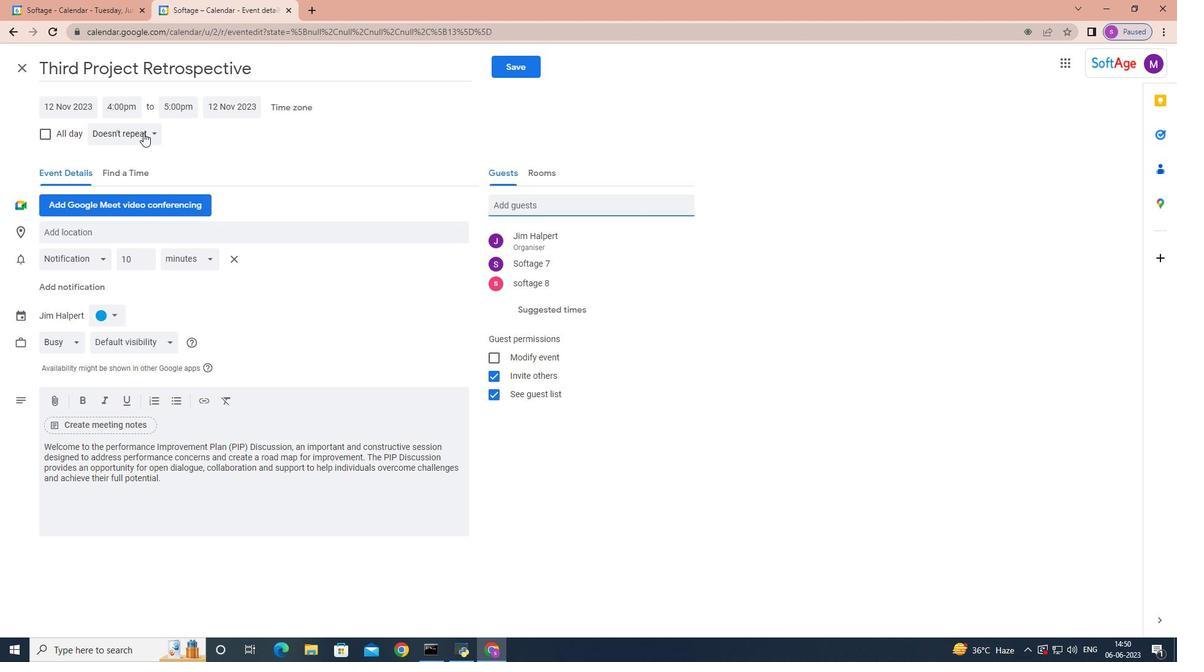 
Action: Mouse pressed left at (150, 133)
Screenshot: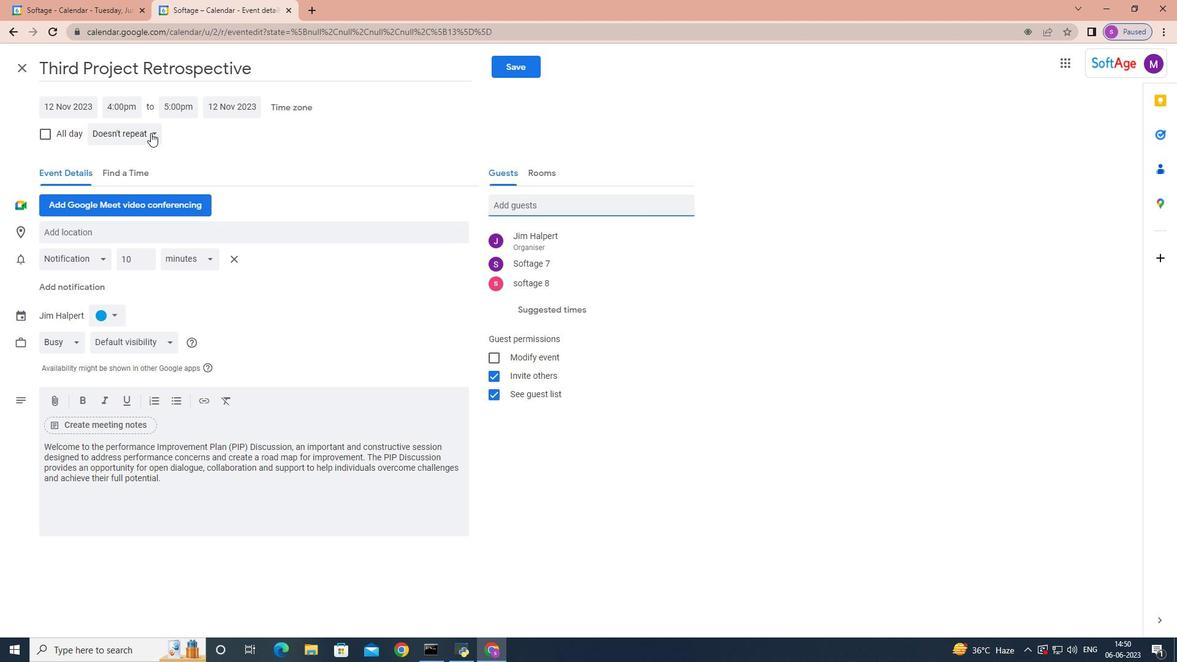 
Action: Mouse moved to (153, 134)
Screenshot: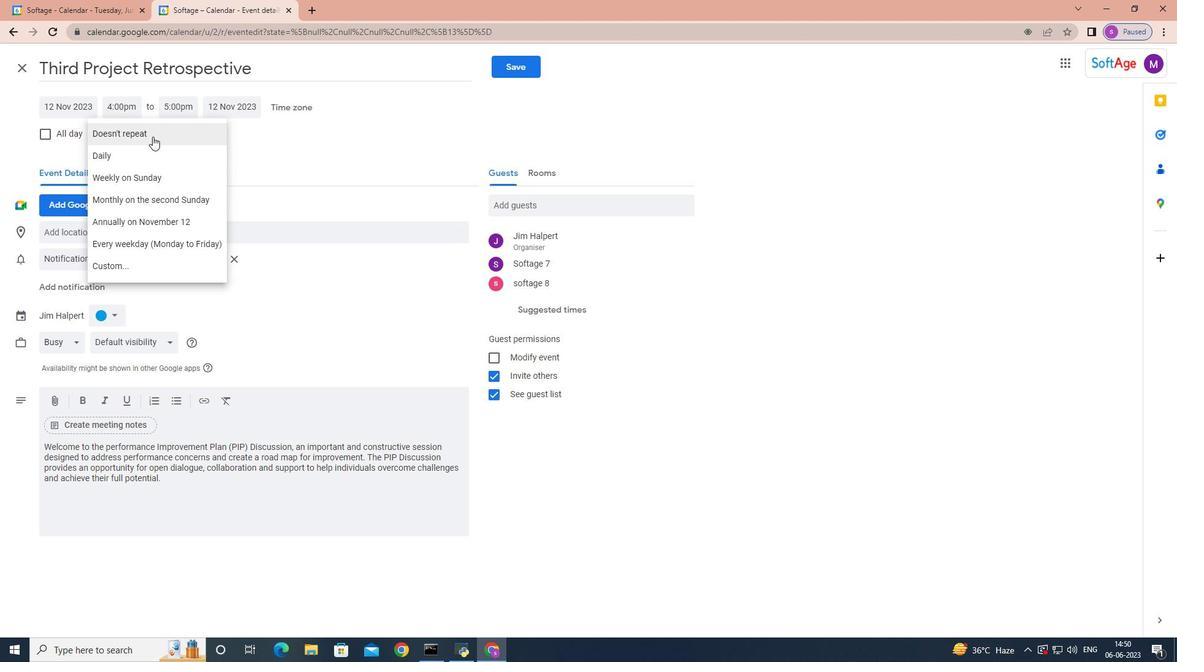
Action: Mouse pressed left at (153, 134)
Screenshot: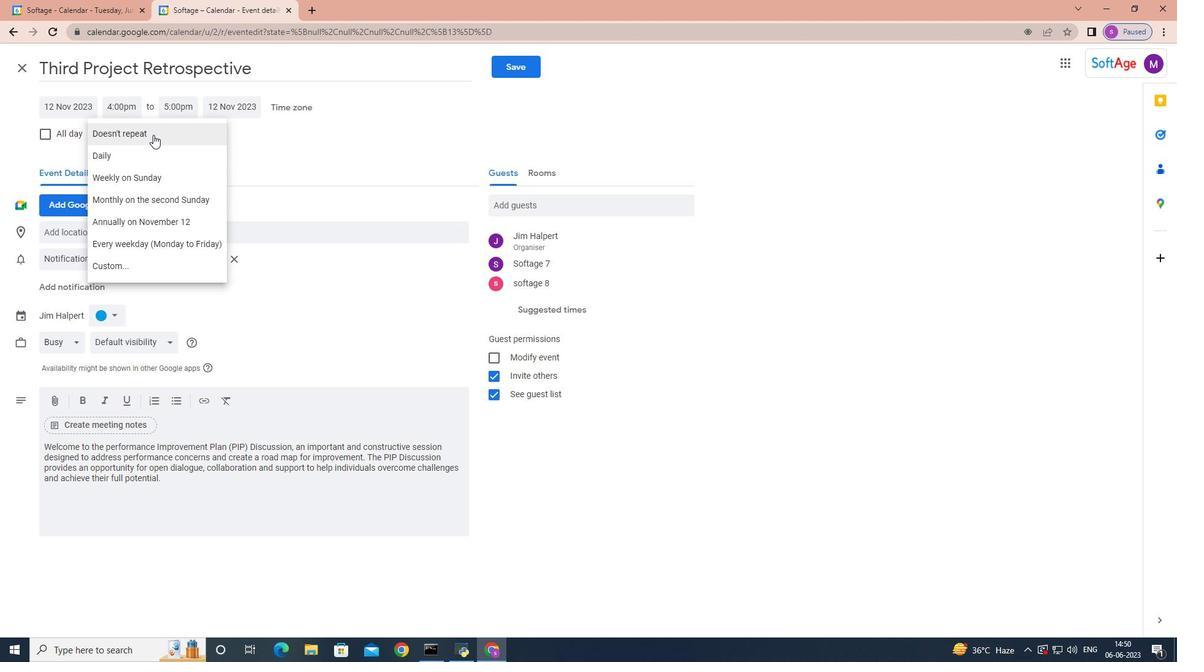 
Action: Mouse moved to (521, 65)
Screenshot: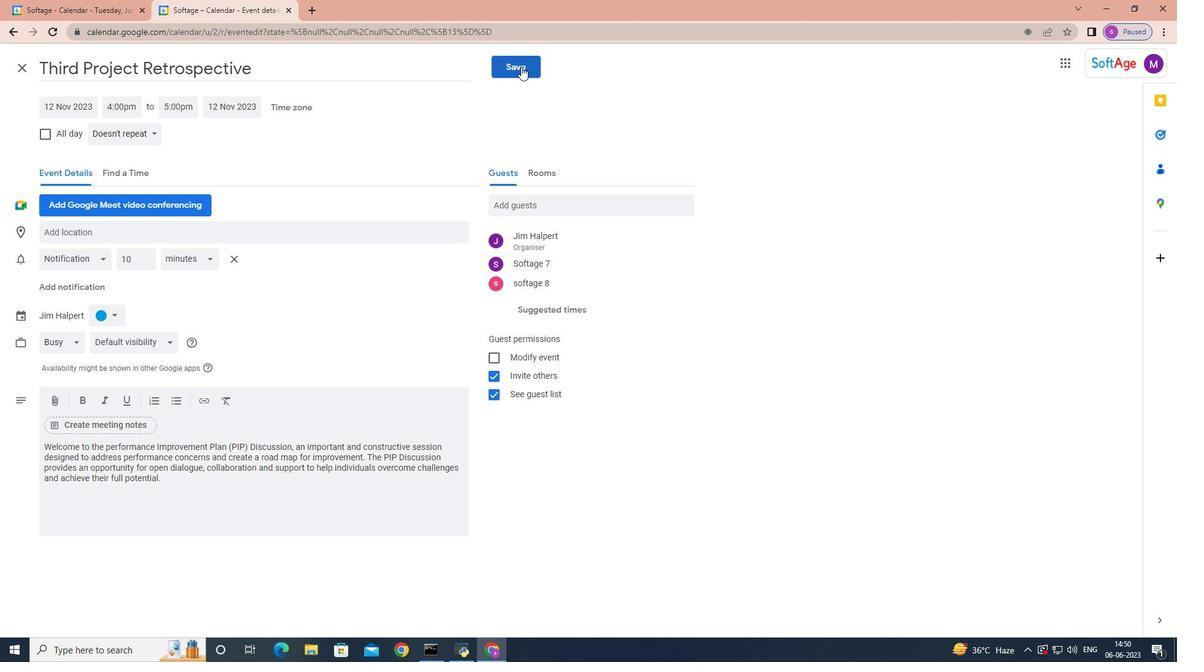 
Action: Mouse pressed left at (521, 65)
Screenshot: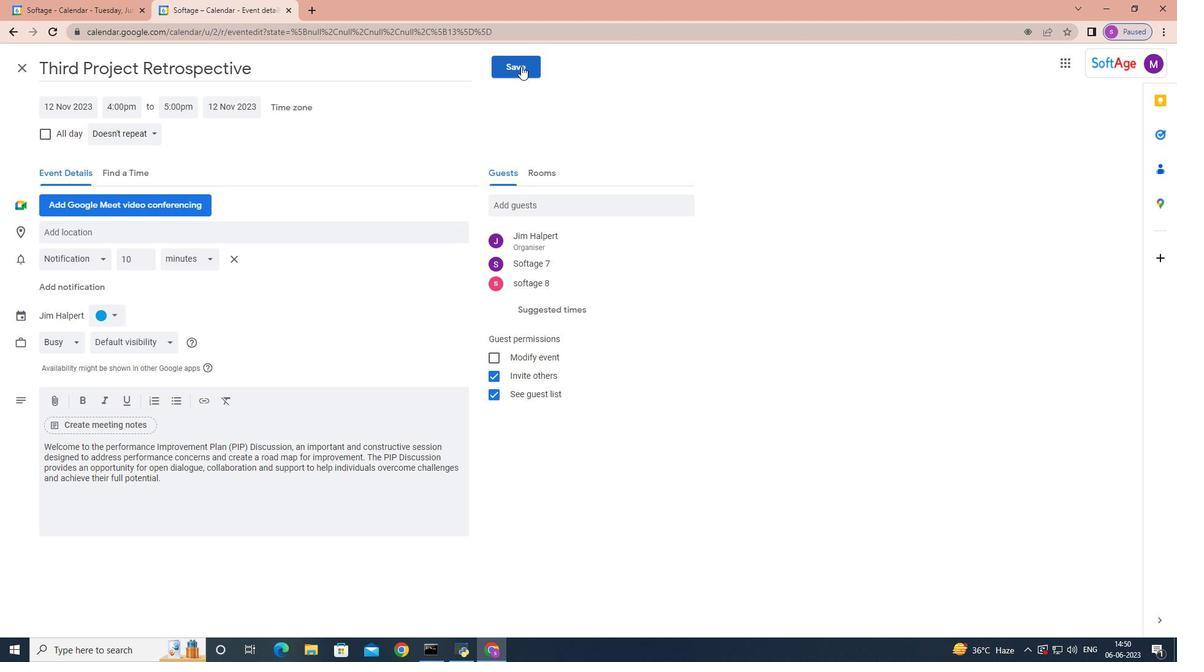 
Action: Mouse moved to (708, 369)
Screenshot: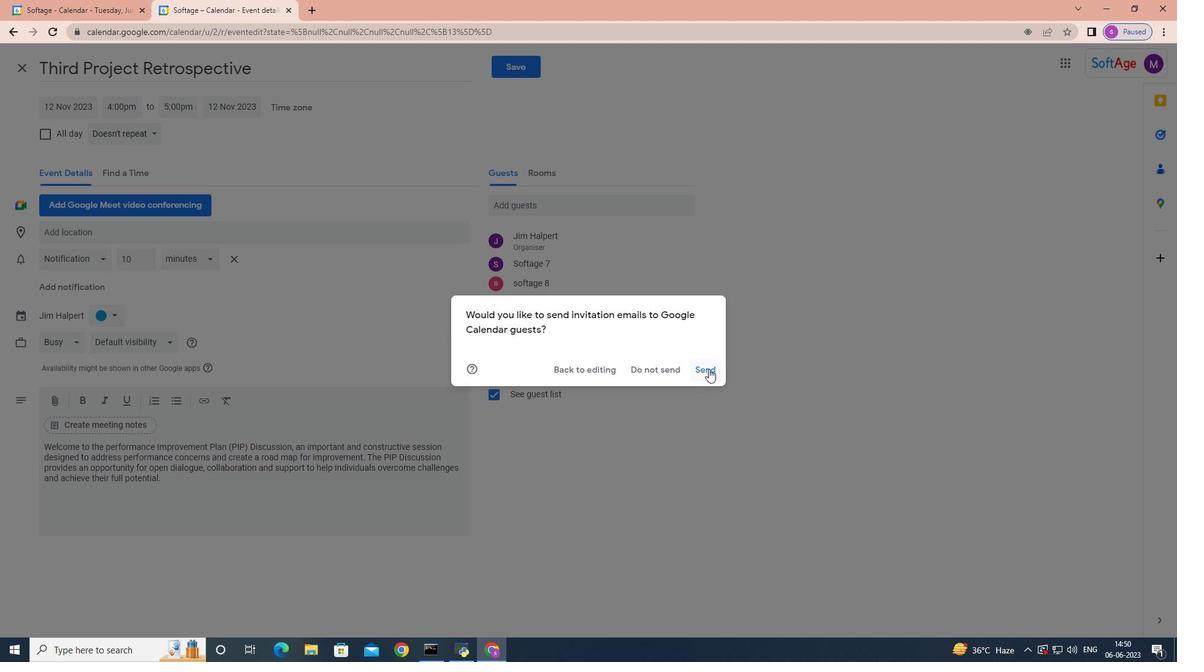
Action: Mouse pressed left at (708, 369)
Screenshot: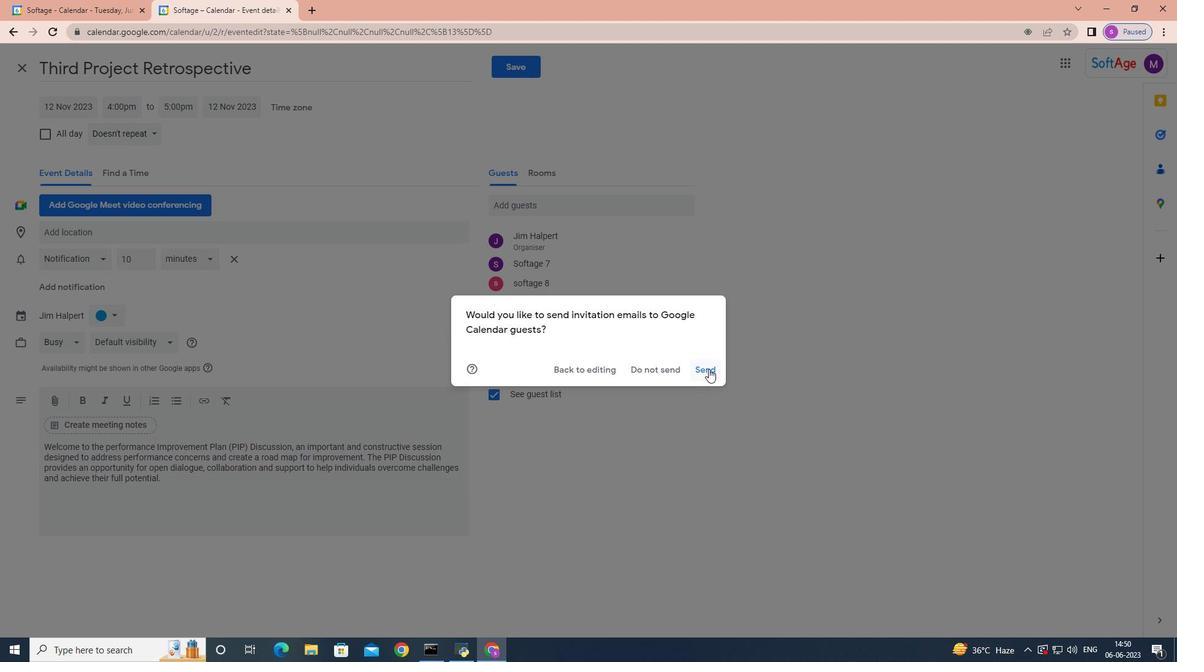 
